 Task: In the  document letter.epub Use the feature 'and check spelling and grammer' Select the body of letter and change paragraph spacing to  'Double' Select the word Greetings and change font size to  27
Action: Mouse moved to (299, 406)
Screenshot: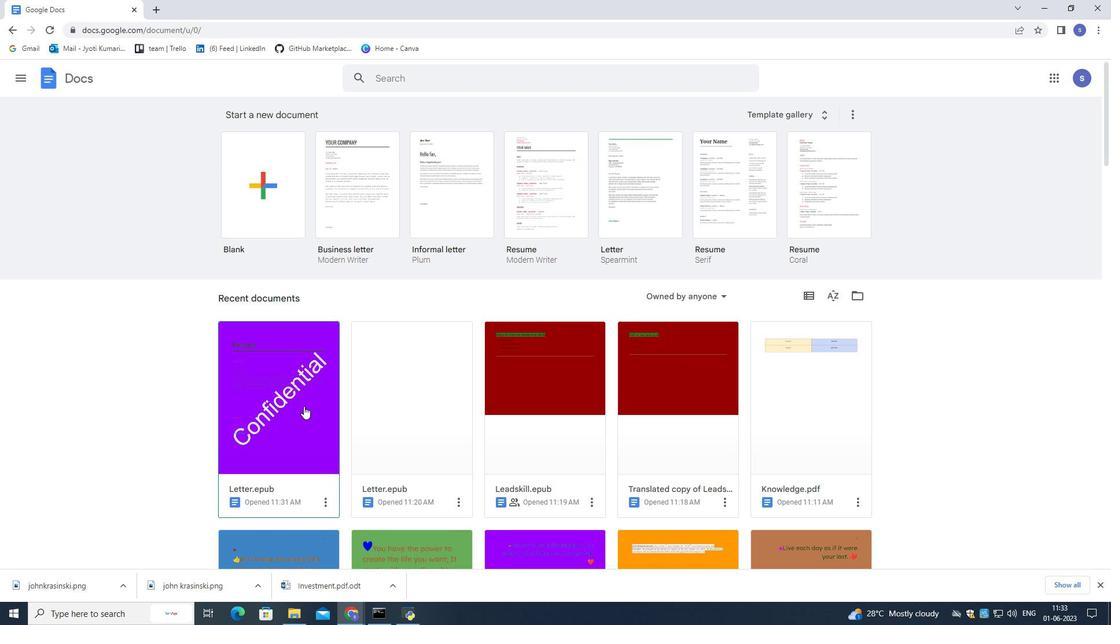 
Action: Mouse pressed left at (299, 406)
Screenshot: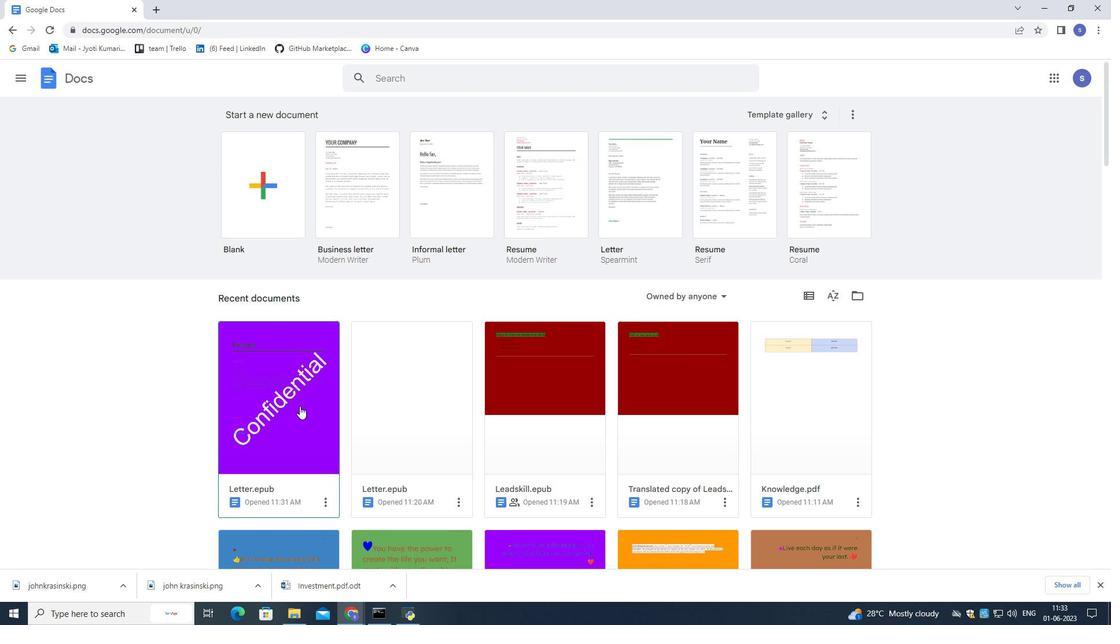 
Action: Mouse pressed left at (299, 406)
Screenshot: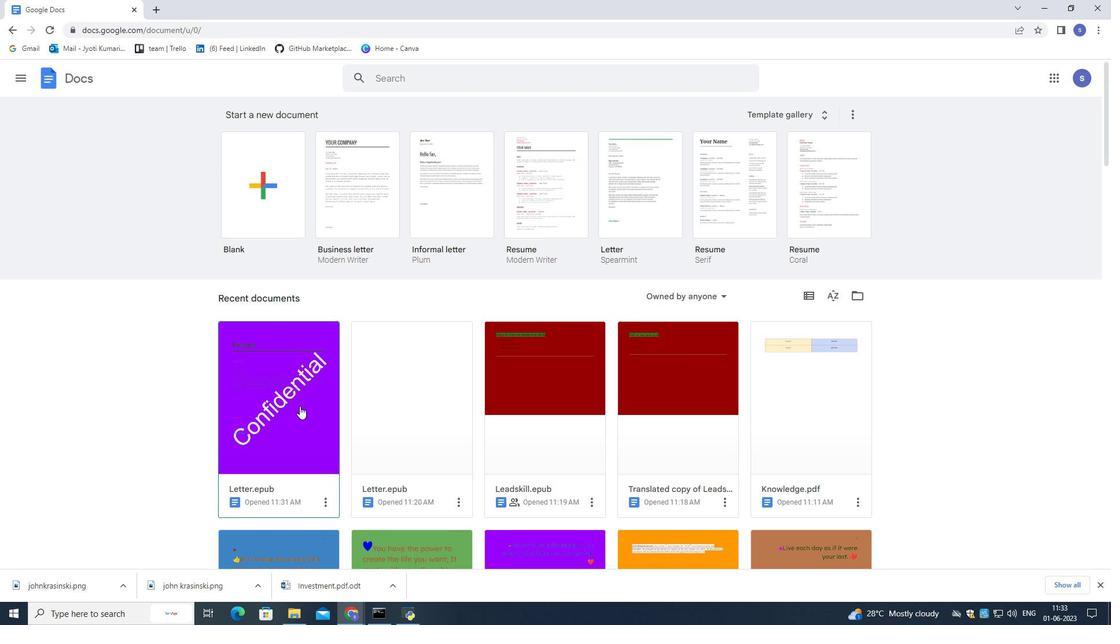 
Action: Mouse pressed left at (299, 406)
Screenshot: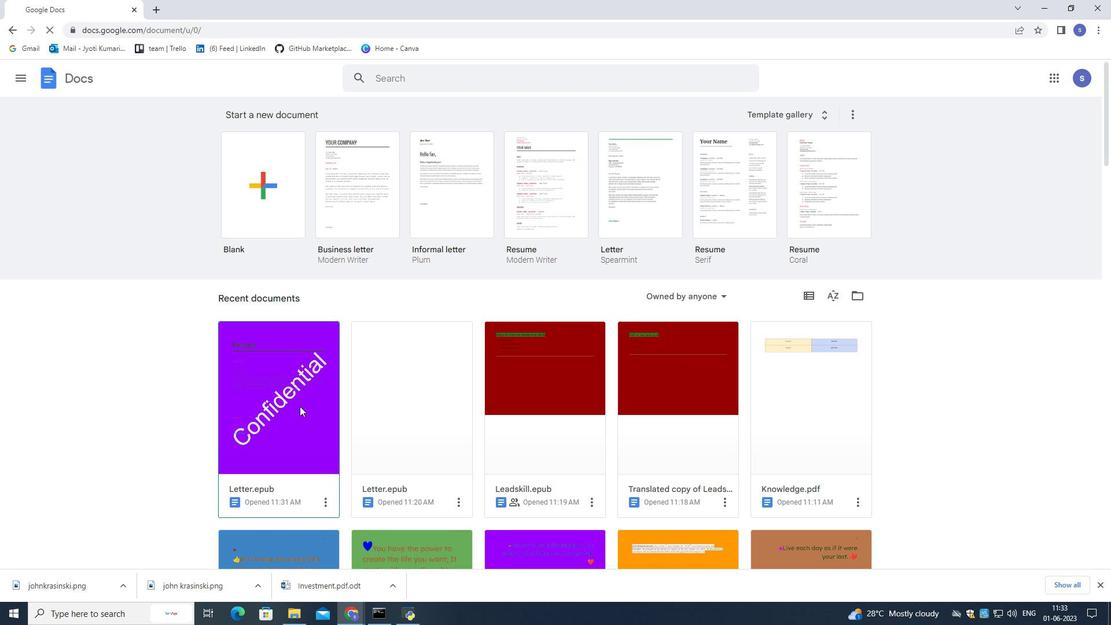 
Action: Mouse moved to (659, 409)
Screenshot: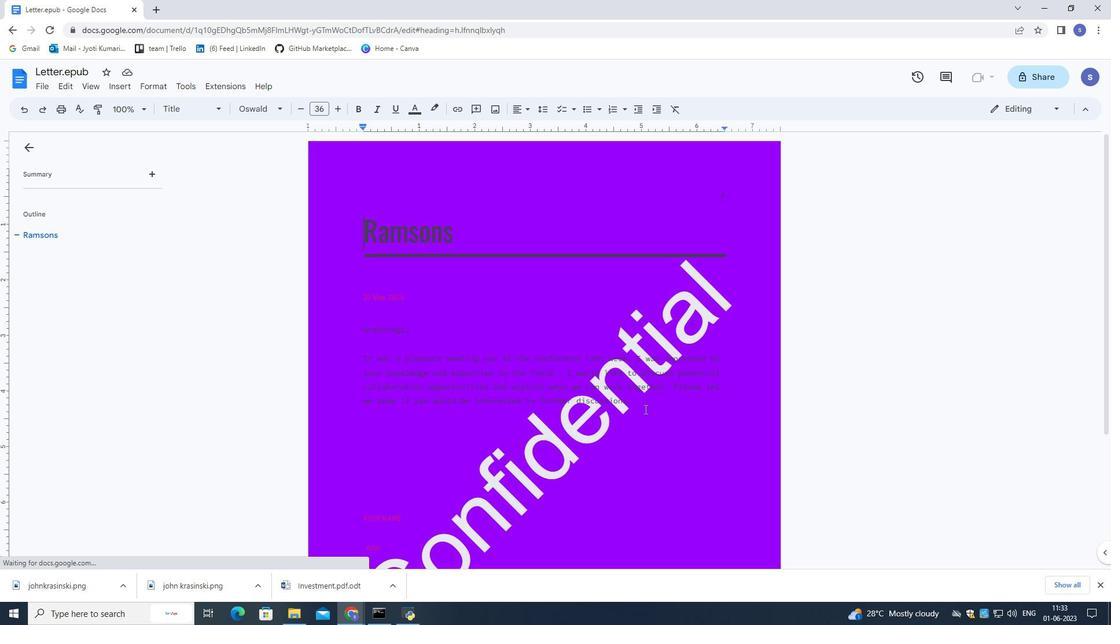 
Action: Mouse pressed left at (659, 409)
Screenshot: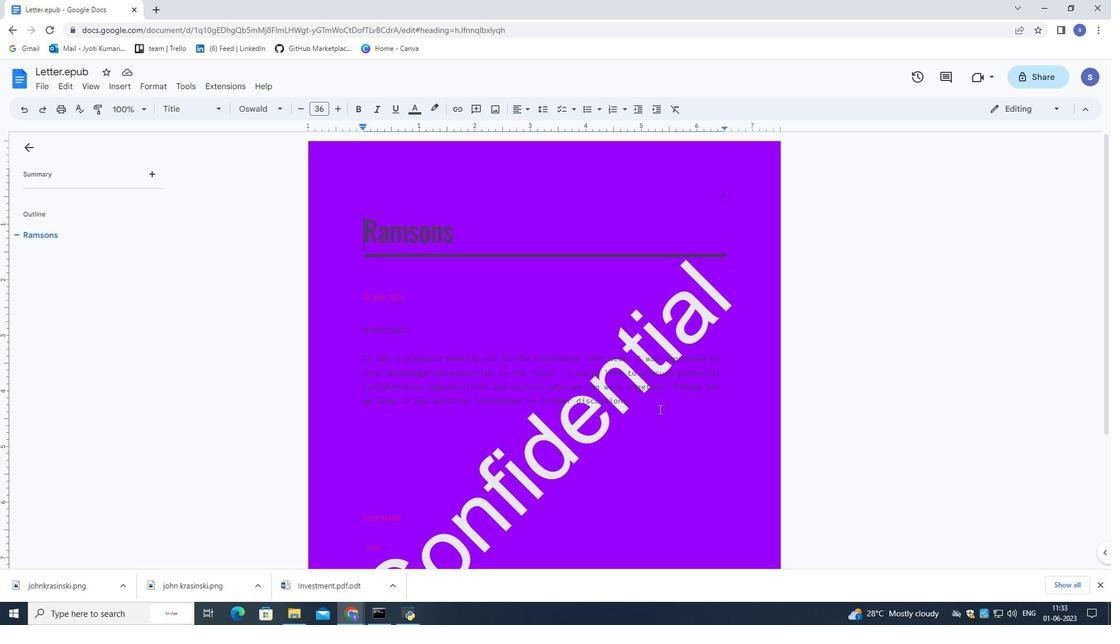 
Action: Mouse moved to (184, 86)
Screenshot: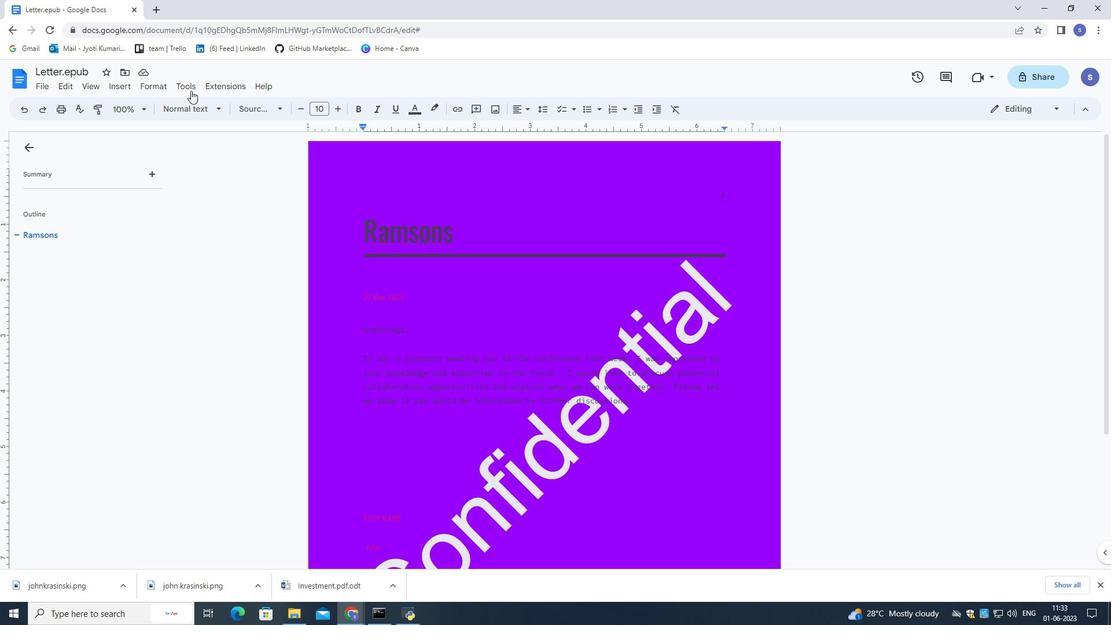 
Action: Mouse pressed left at (184, 86)
Screenshot: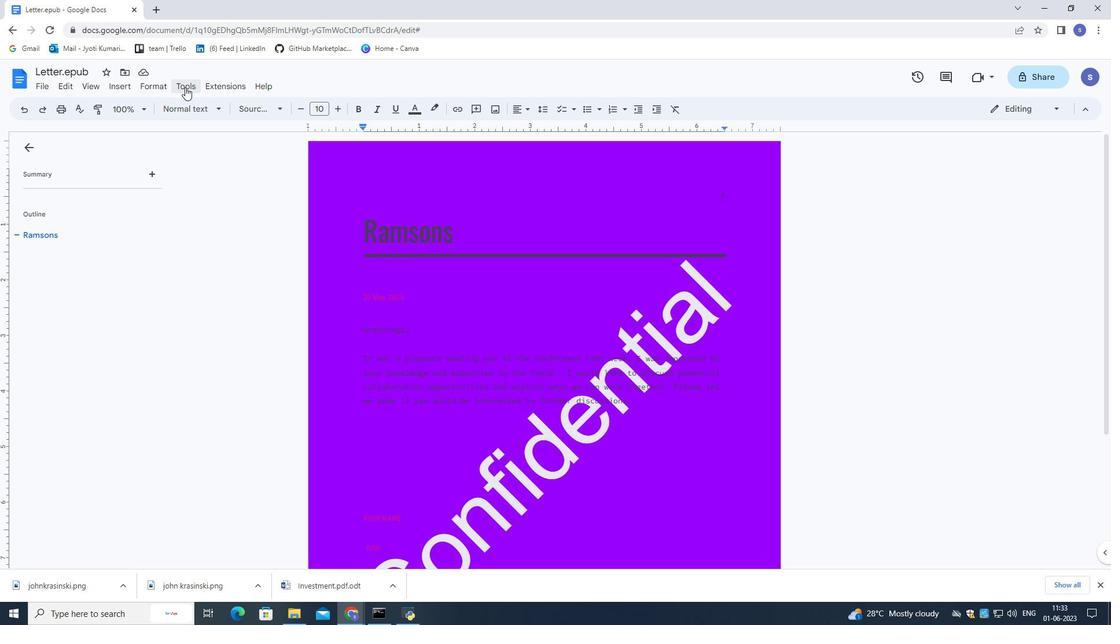 
Action: Mouse moved to (217, 109)
Screenshot: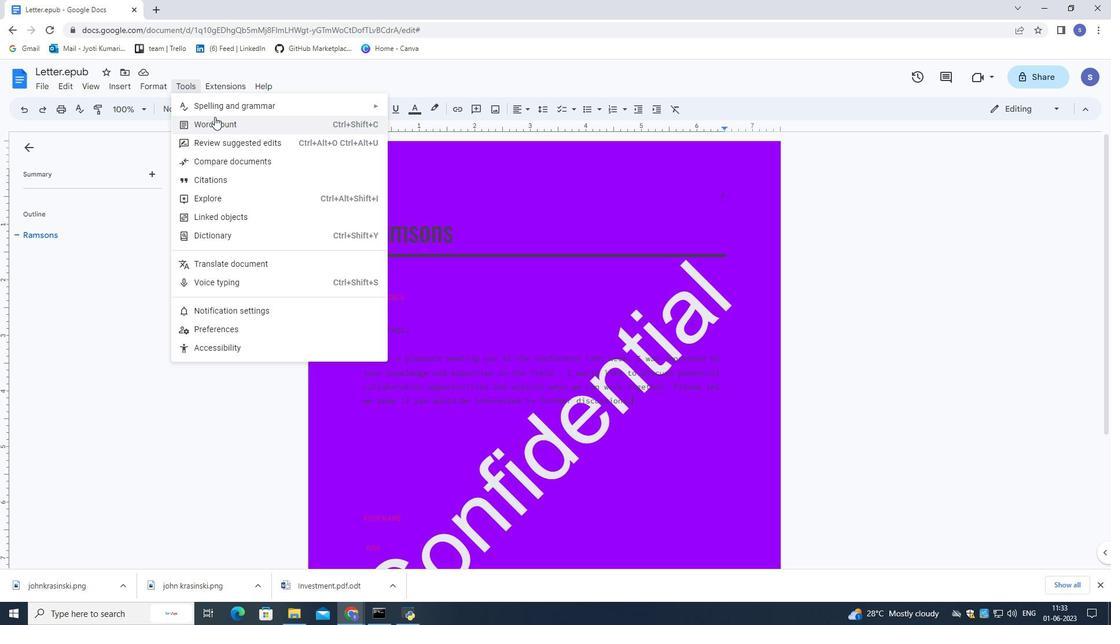 
Action: Mouse pressed left at (217, 109)
Screenshot: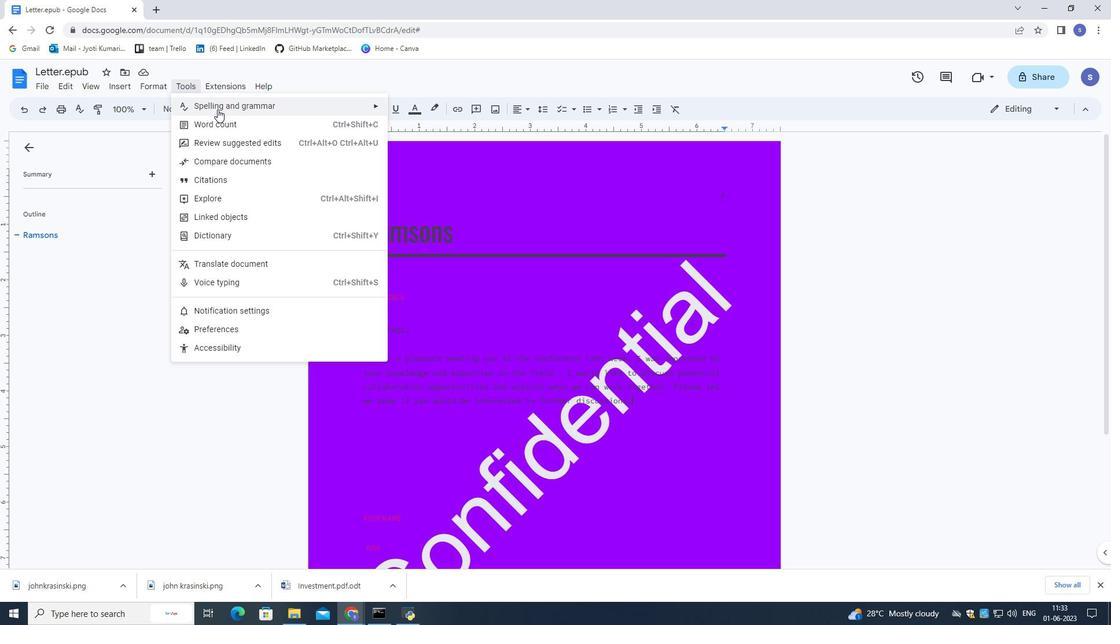 
Action: Mouse moved to (400, 110)
Screenshot: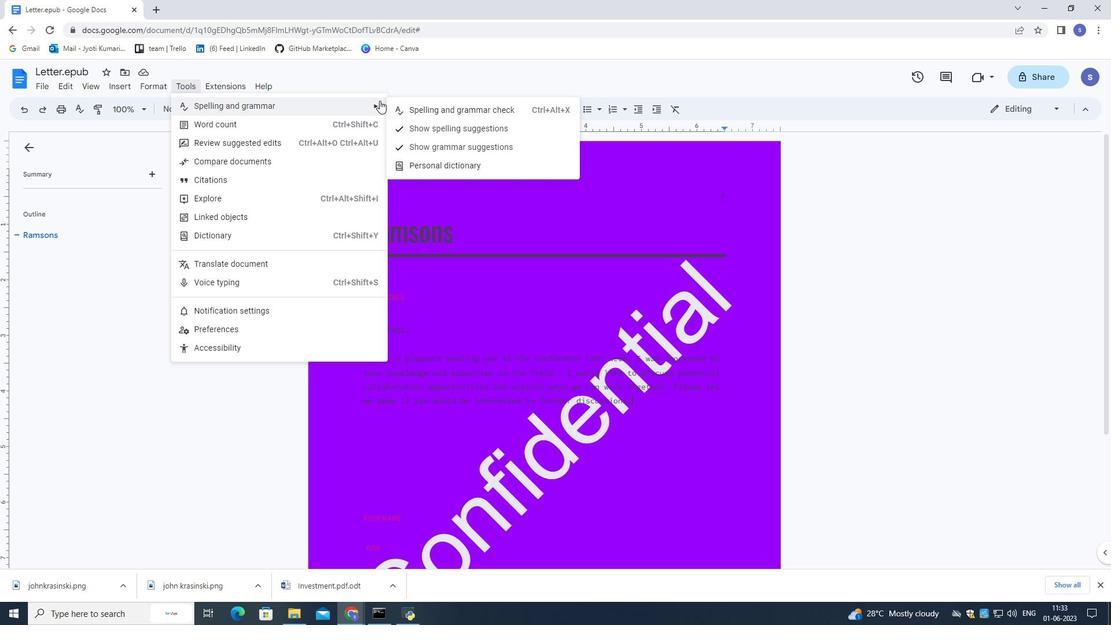 
Action: Mouse pressed left at (400, 110)
Screenshot: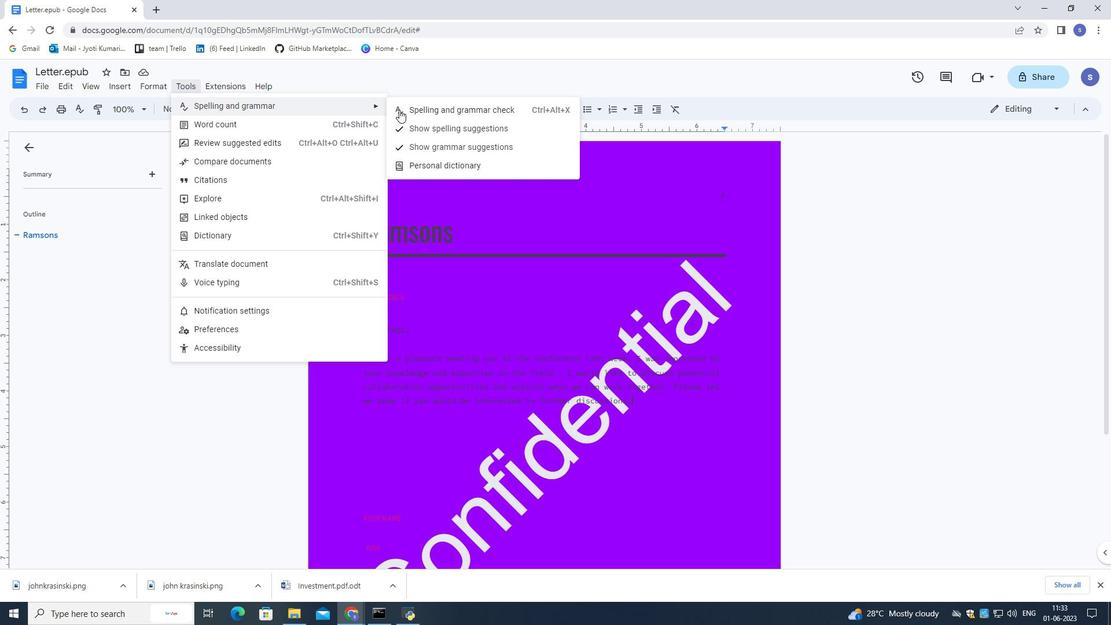 
Action: Mouse moved to (652, 396)
Screenshot: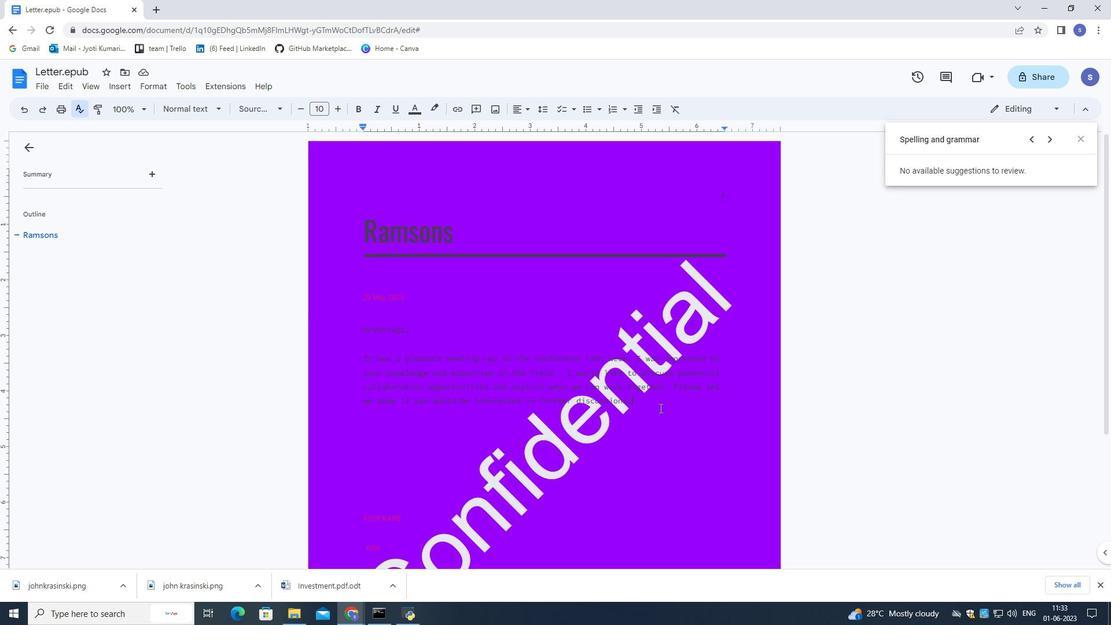 
Action: Mouse pressed left at (652, 396)
Screenshot: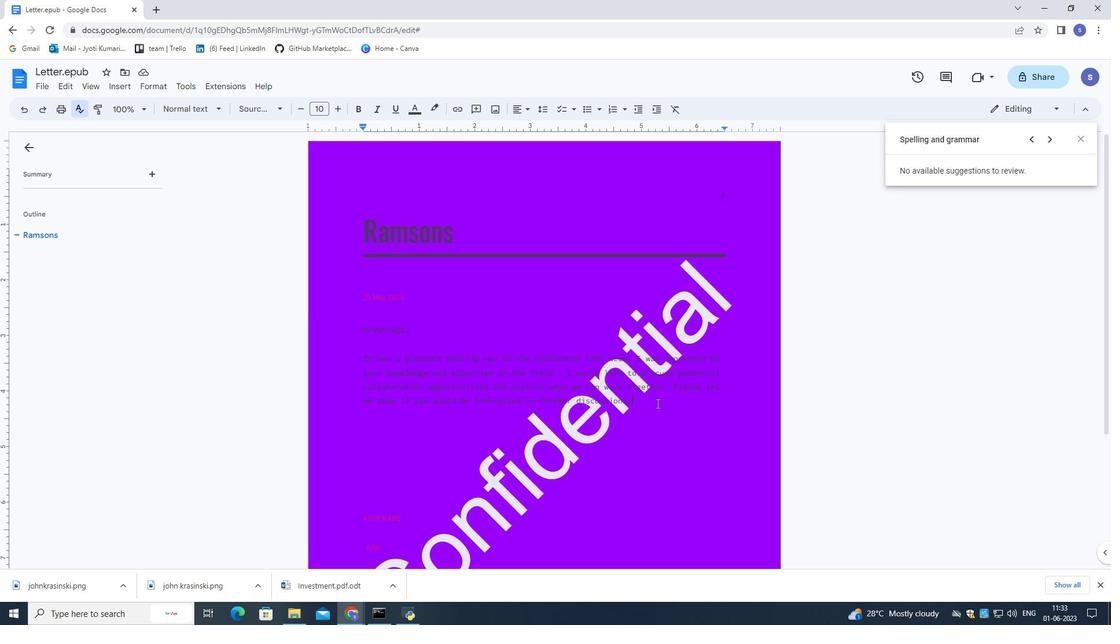 
Action: Mouse moved to (650, 401)
Screenshot: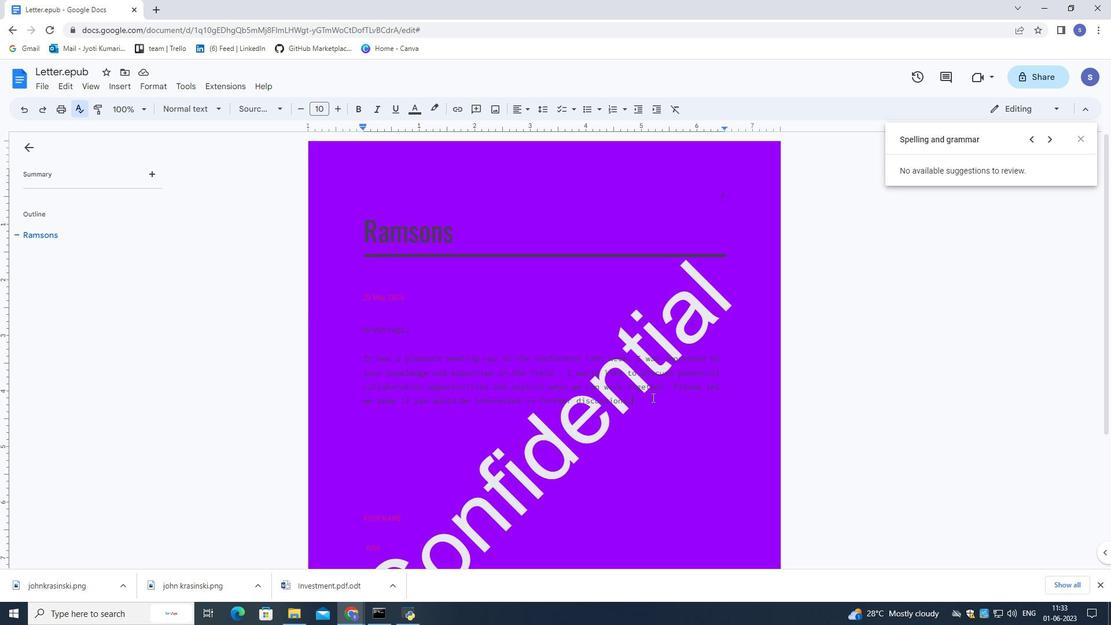 
Action: Mouse pressed left at (650, 401)
Screenshot: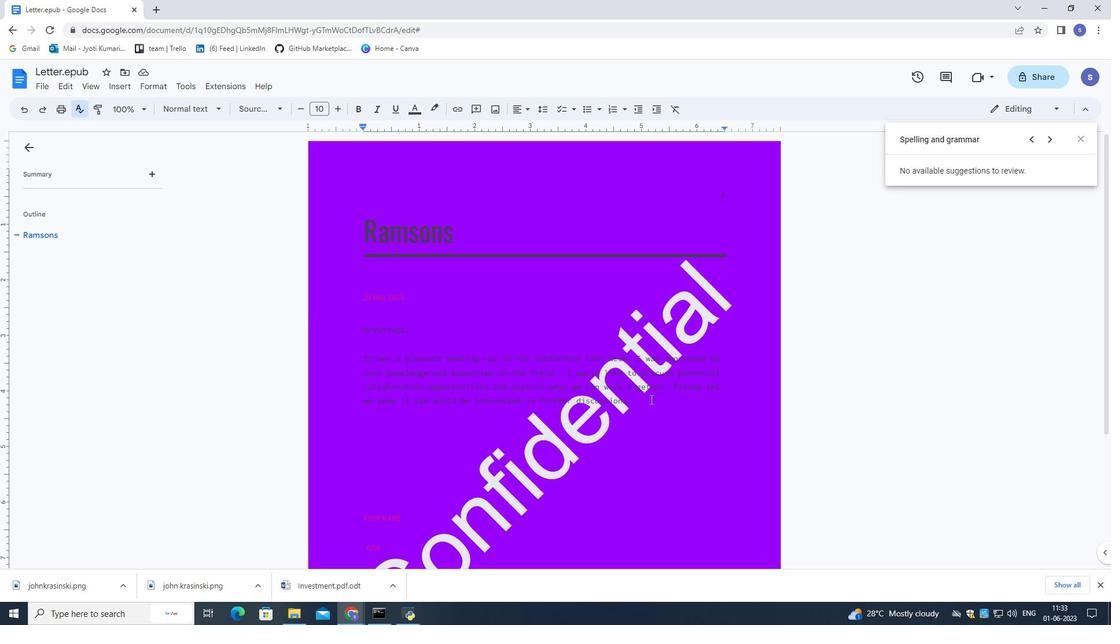 
Action: Mouse moved to (546, 109)
Screenshot: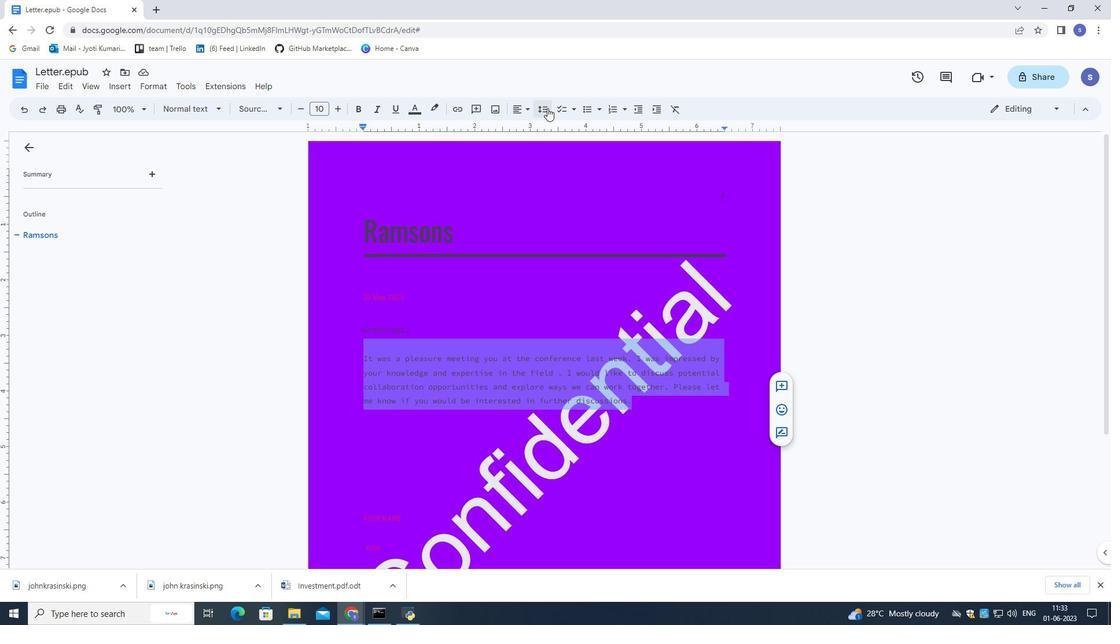 
Action: Mouse pressed left at (546, 109)
Screenshot: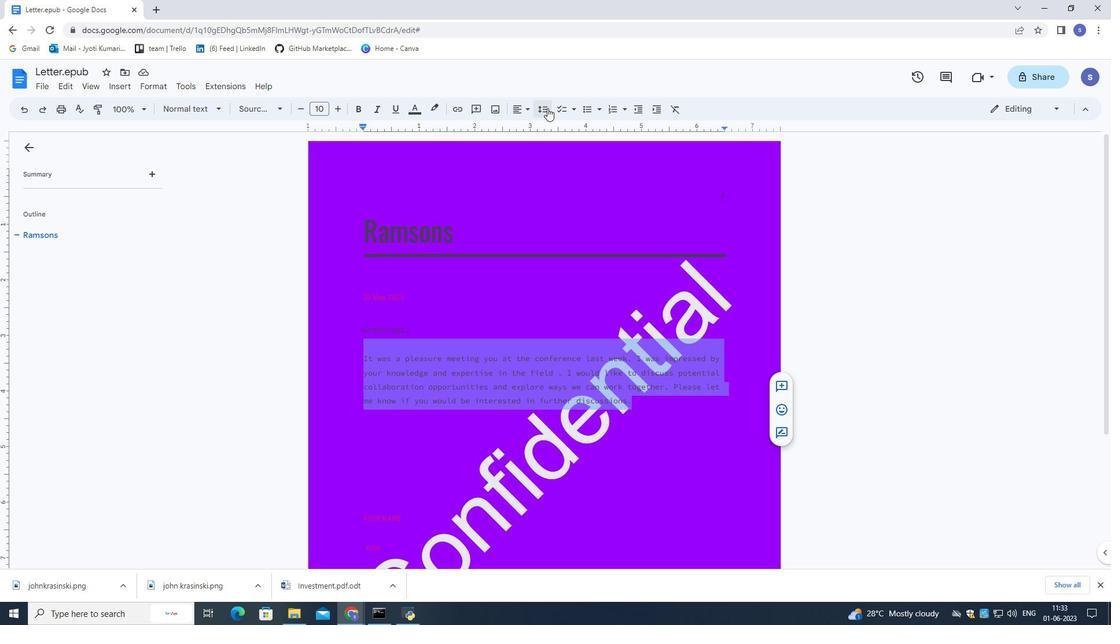 
Action: Mouse moved to (573, 189)
Screenshot: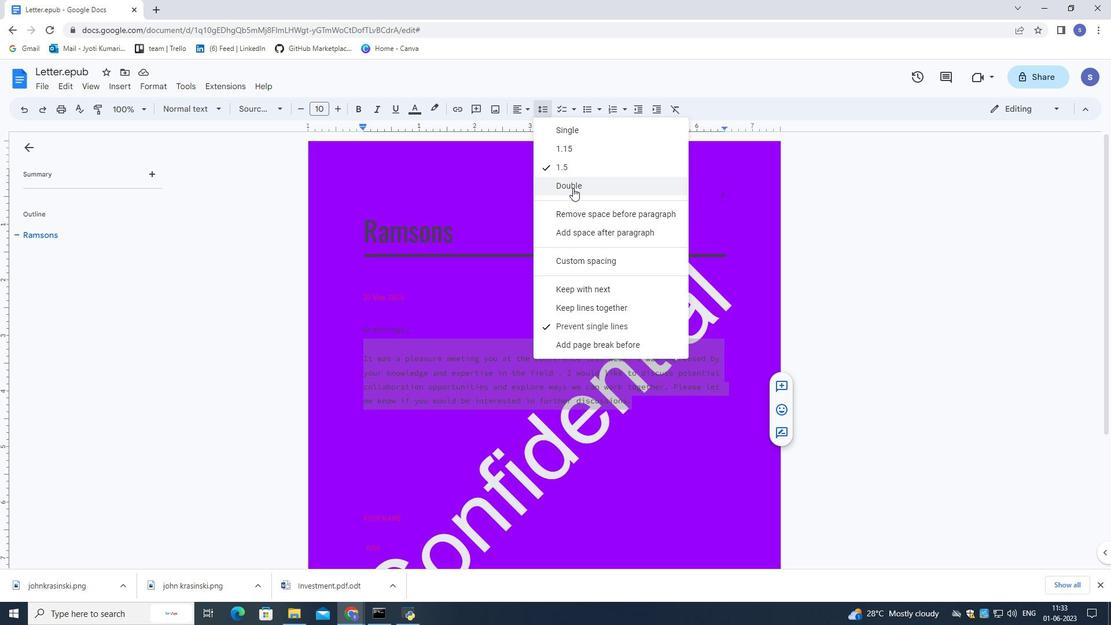 
Action: Mouse pressed left at (573, 189)
Screenshot: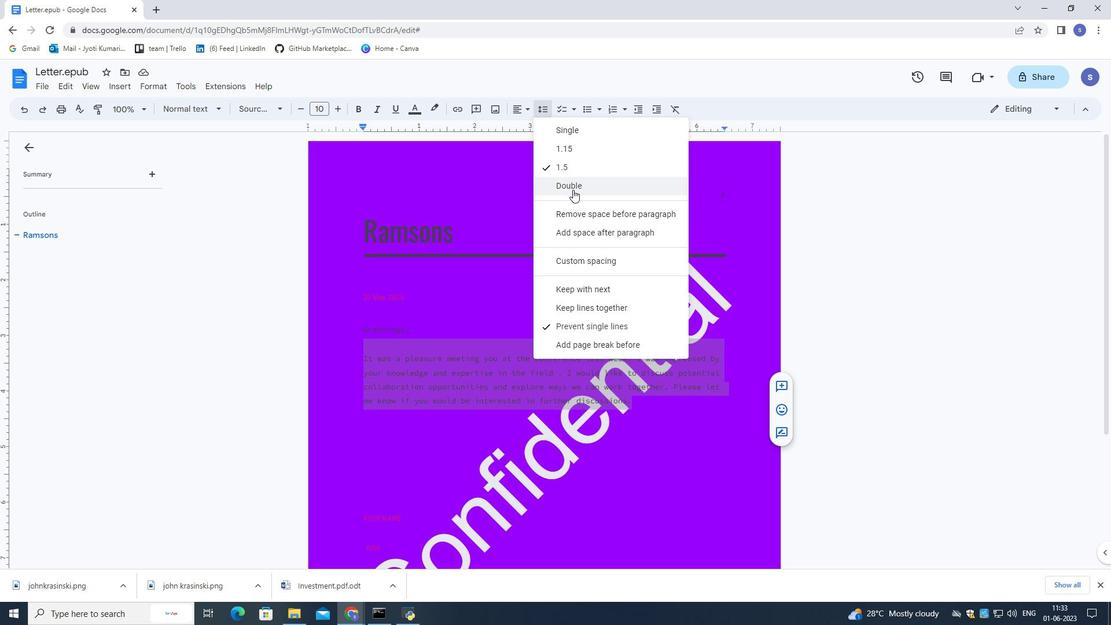 
Action: Mouse moved to (489, 372)
Screenshot: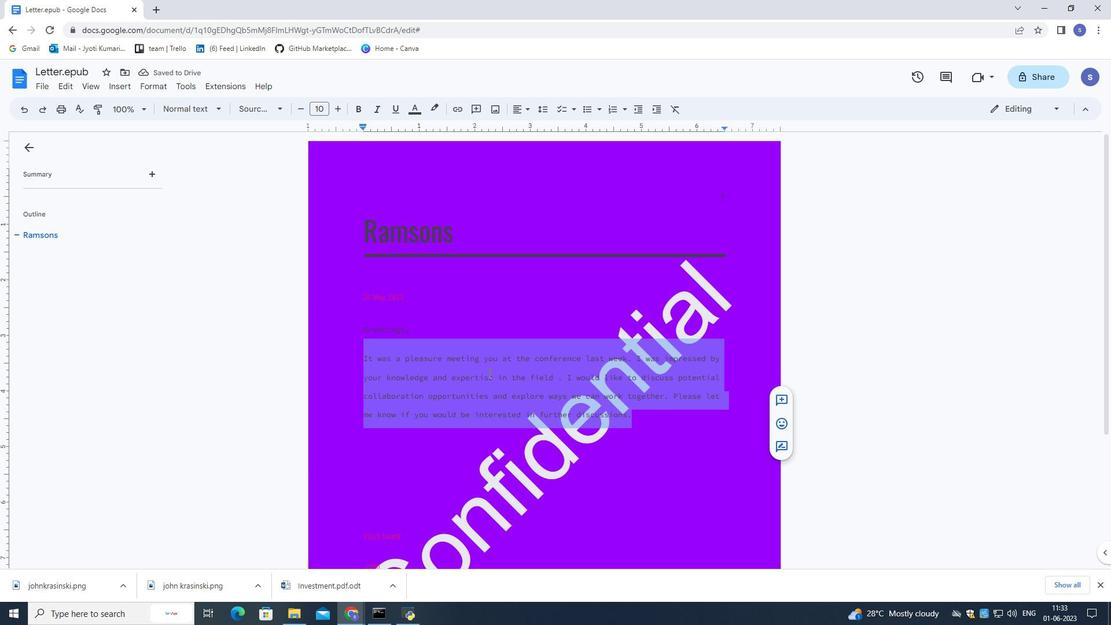 
Action: Mouse pressed left at (489, 372)
Screenshot: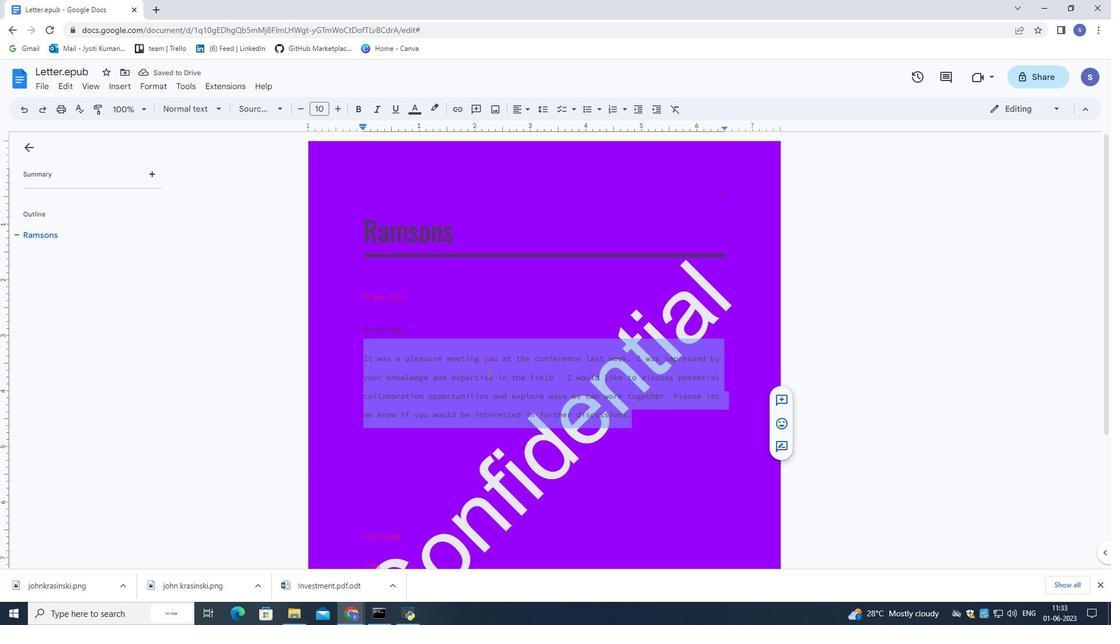 
Action: Mouse moved to (431, 332)
Screenshot: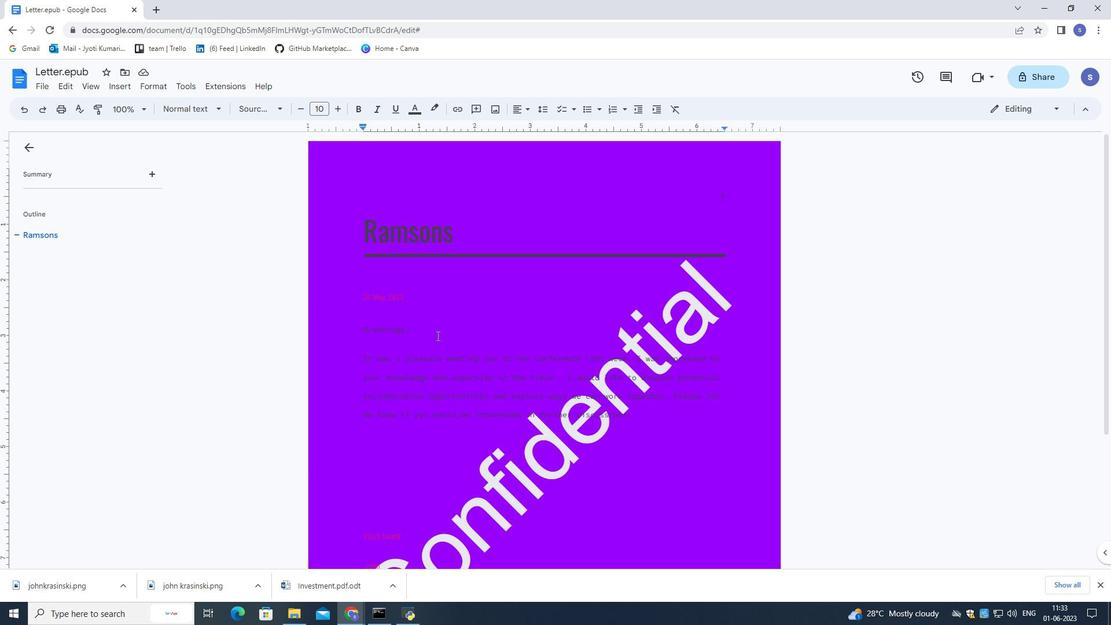 
Action: Mouse pressed left at (431, 332)
Screenshot: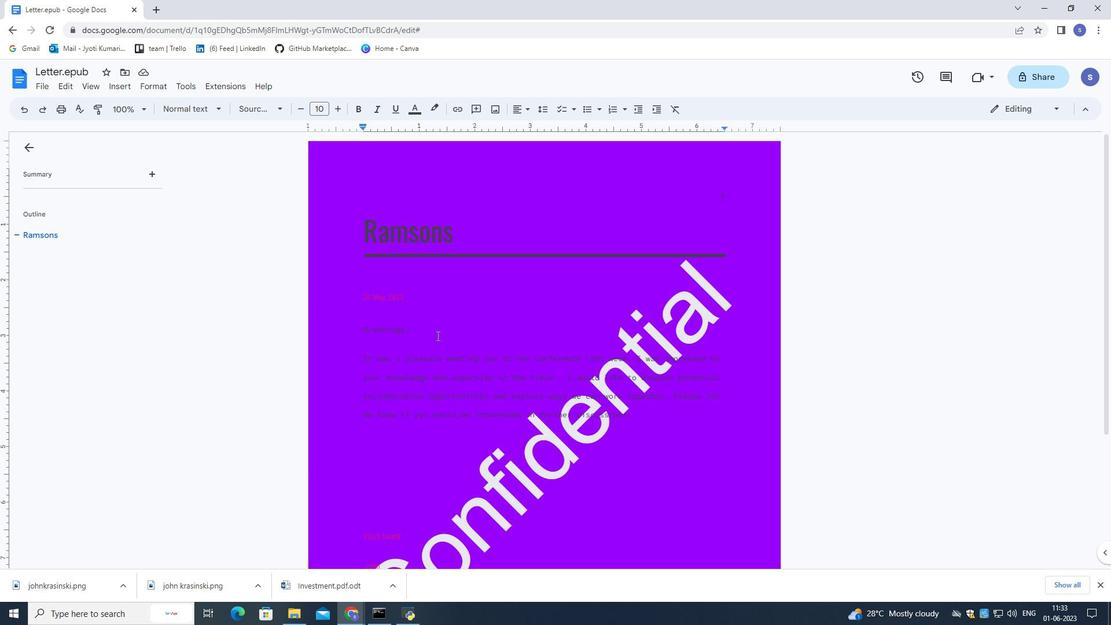 
Action: Mouse moved to (338, 108)
Screenshot: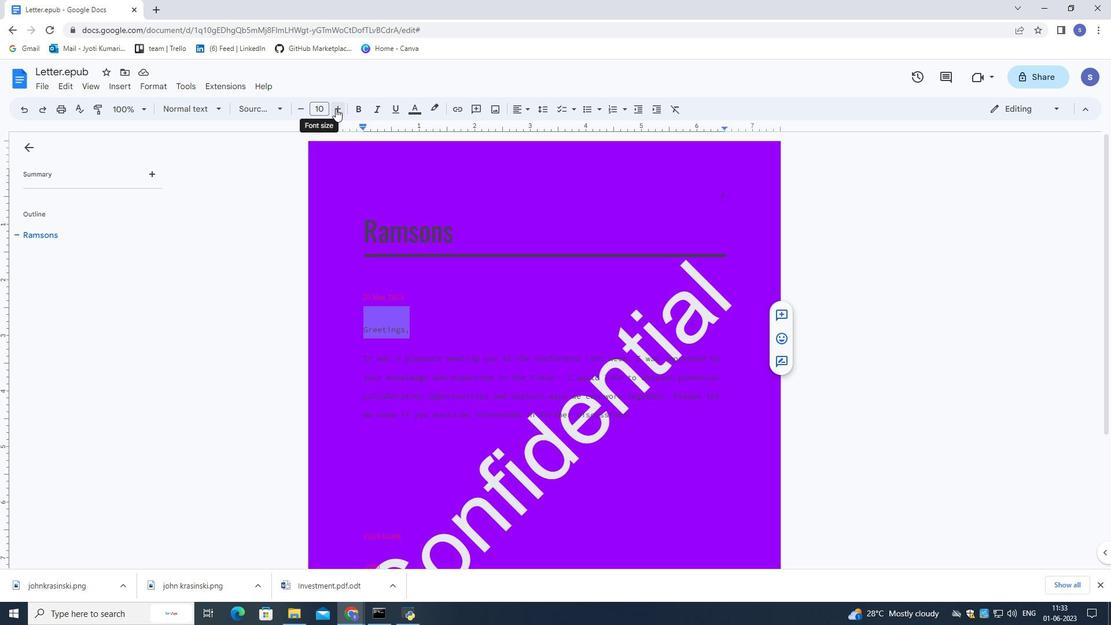 
Action: Mouse pressed left at (338, 108)
Screenshot: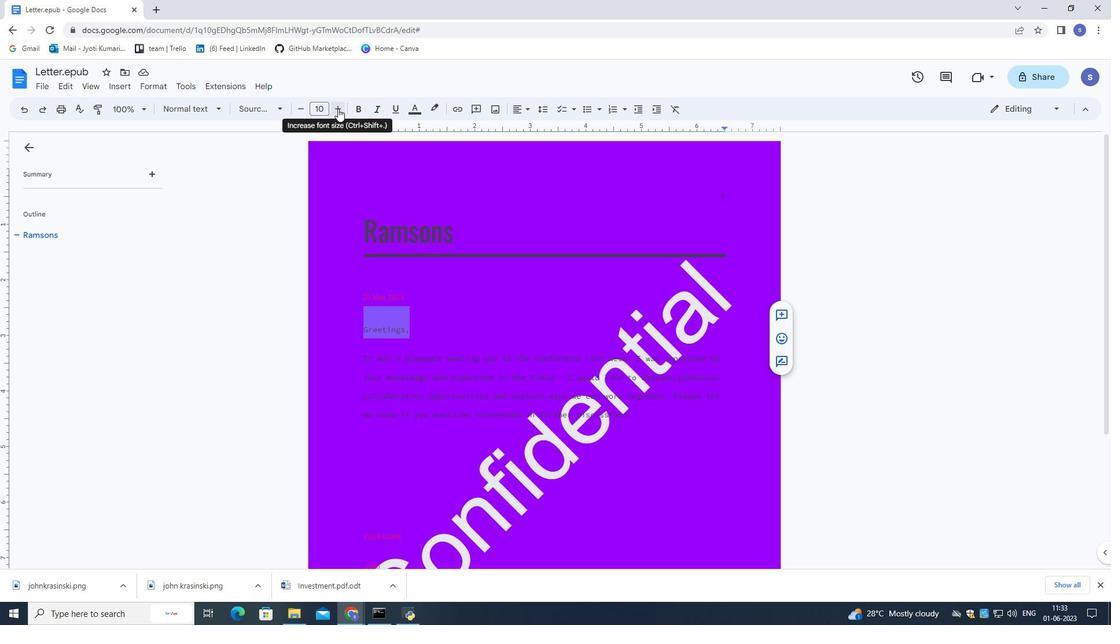 
Action: Mouse pressed left at (338, 108)
Screenshot: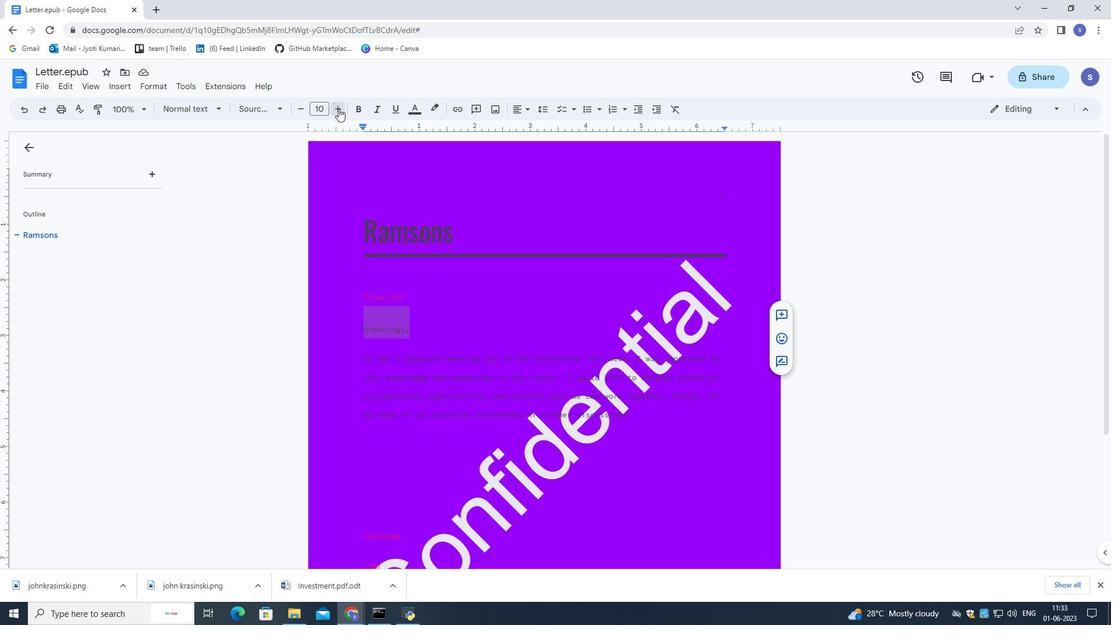 
Action: Mouse pressed left at (338, 108)
Screenshot: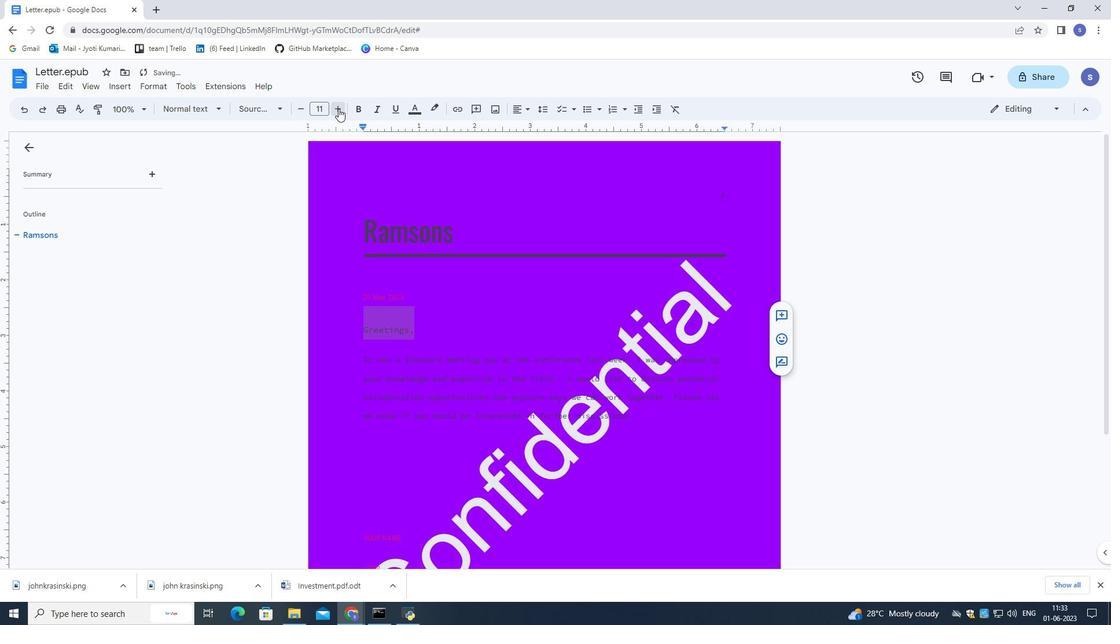 
Action: Mouse pressed left at (338, 108)
Screenshot: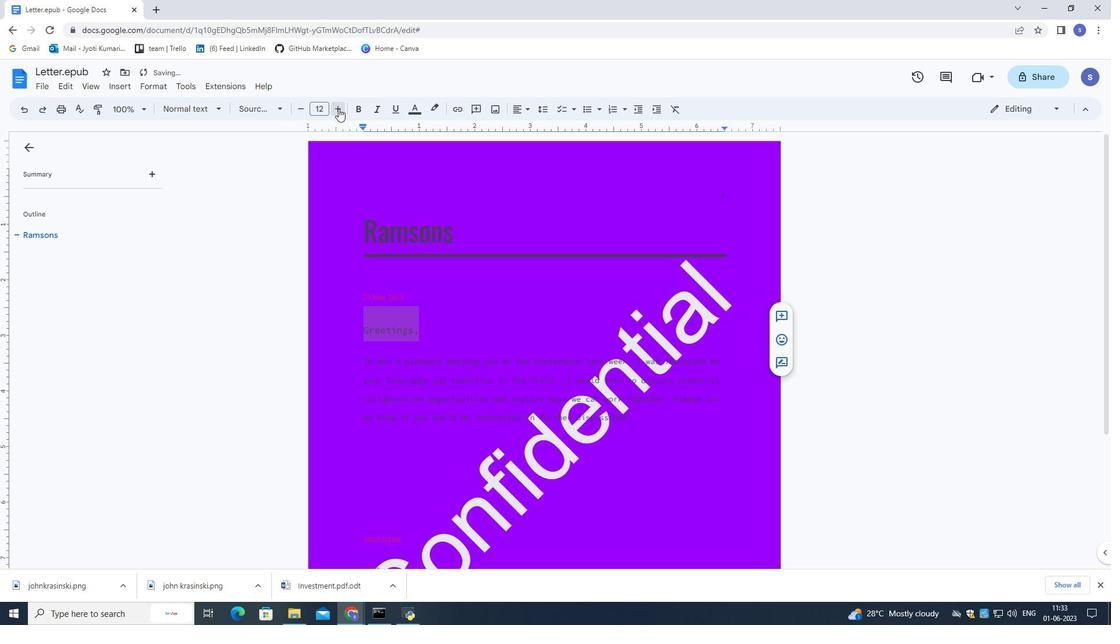 
Action: Mouse pressed left at (338, 108)
Screenshot: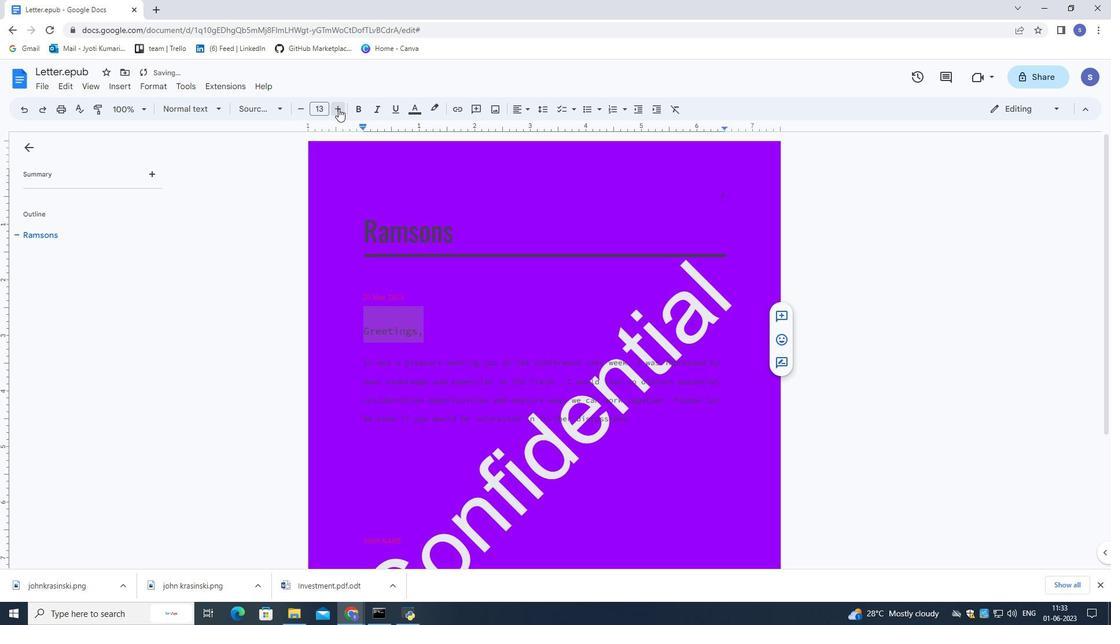 
Action: Mouse pressed left at (338, 108)
Screenshot: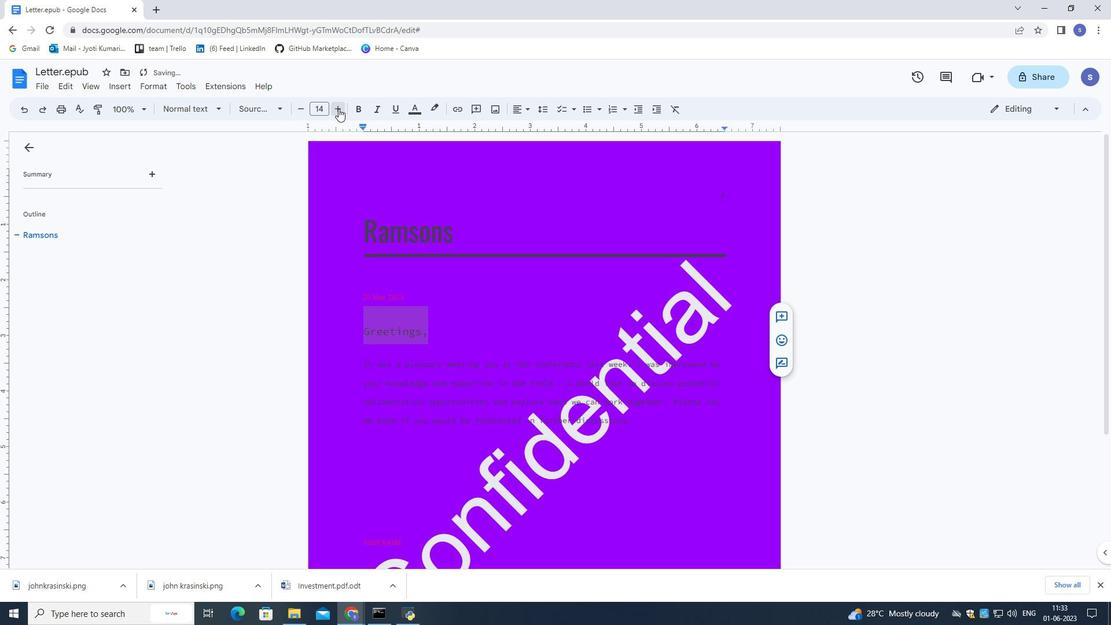 
Action: Mouse pressed left at (338, 108)
Screenshot: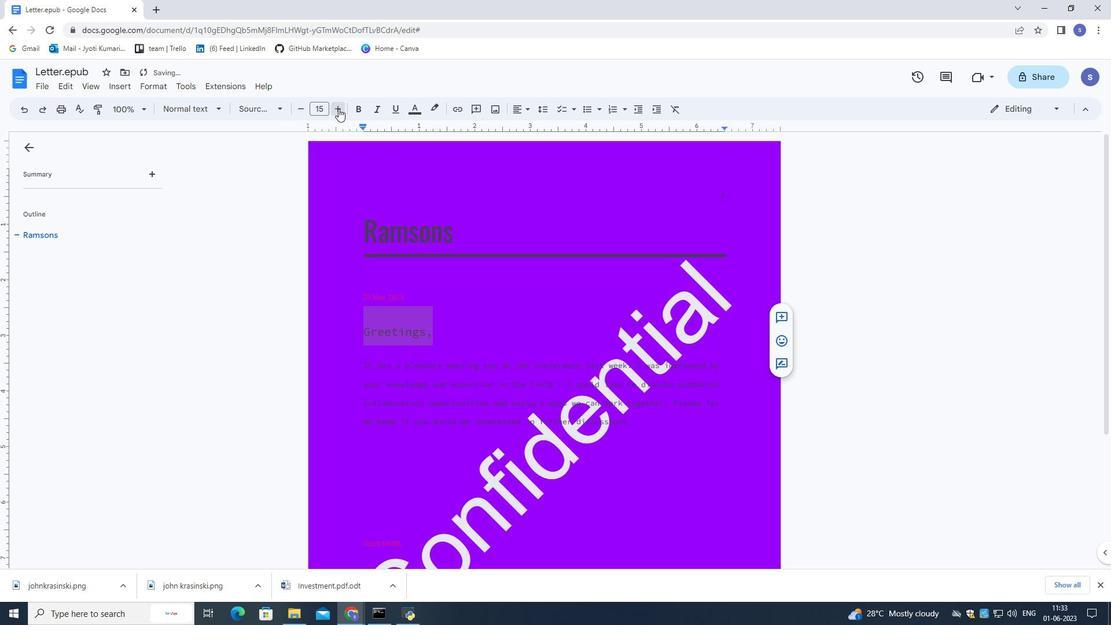 
Action: Mouse pressed left at (338, 108)
Screenshot: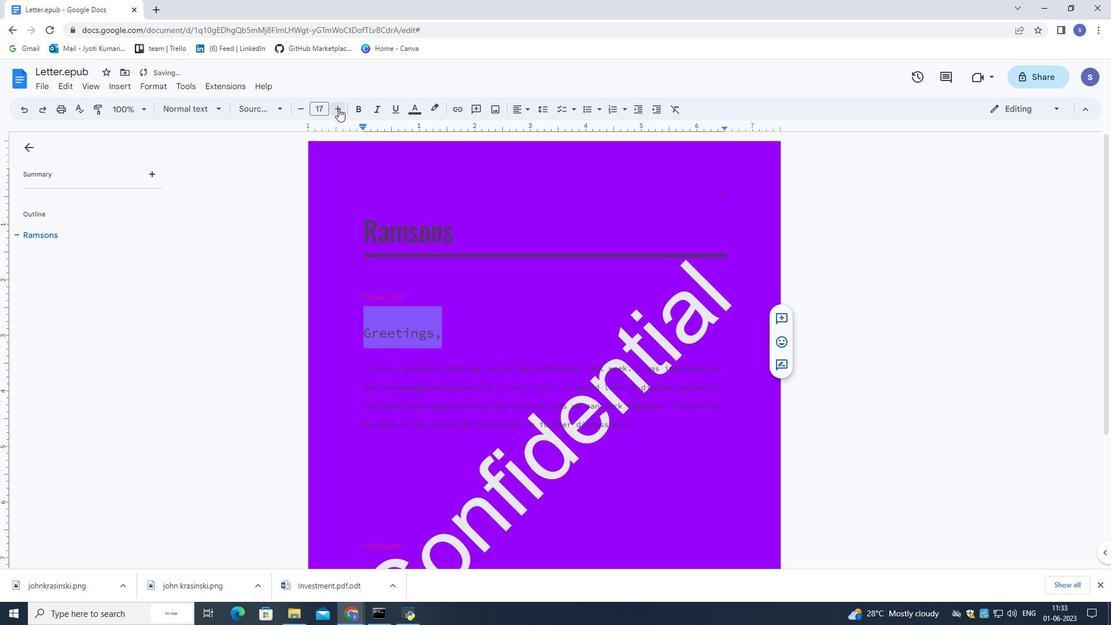 
Action: Mouse pressed left at (338, 108)
Screenshot: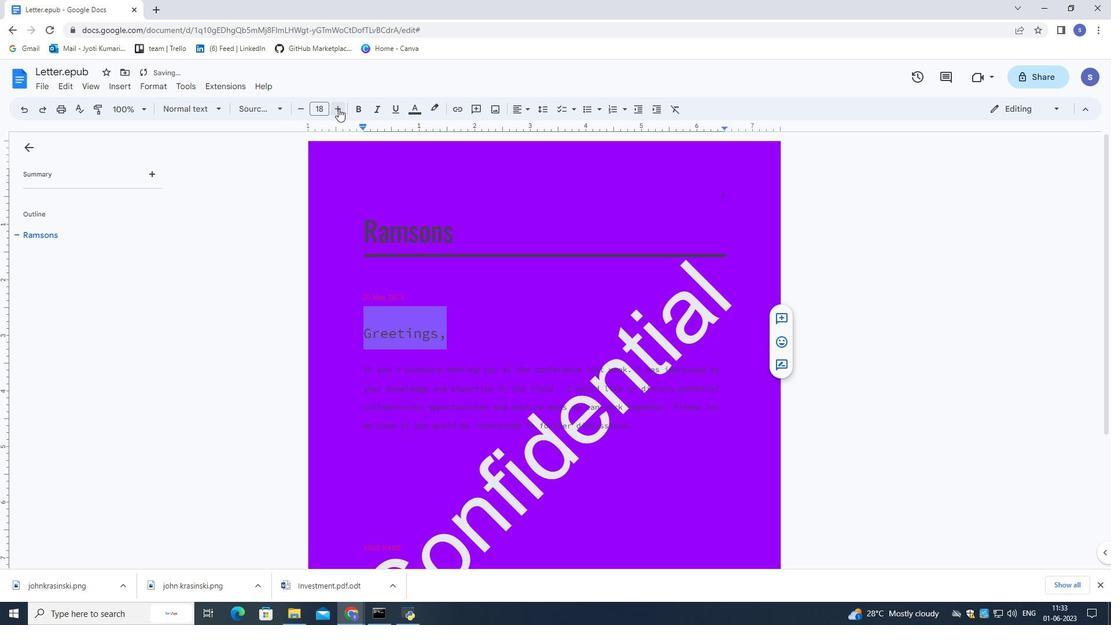 
Action: Mouse pressed left at (338, 108)
Screenshot: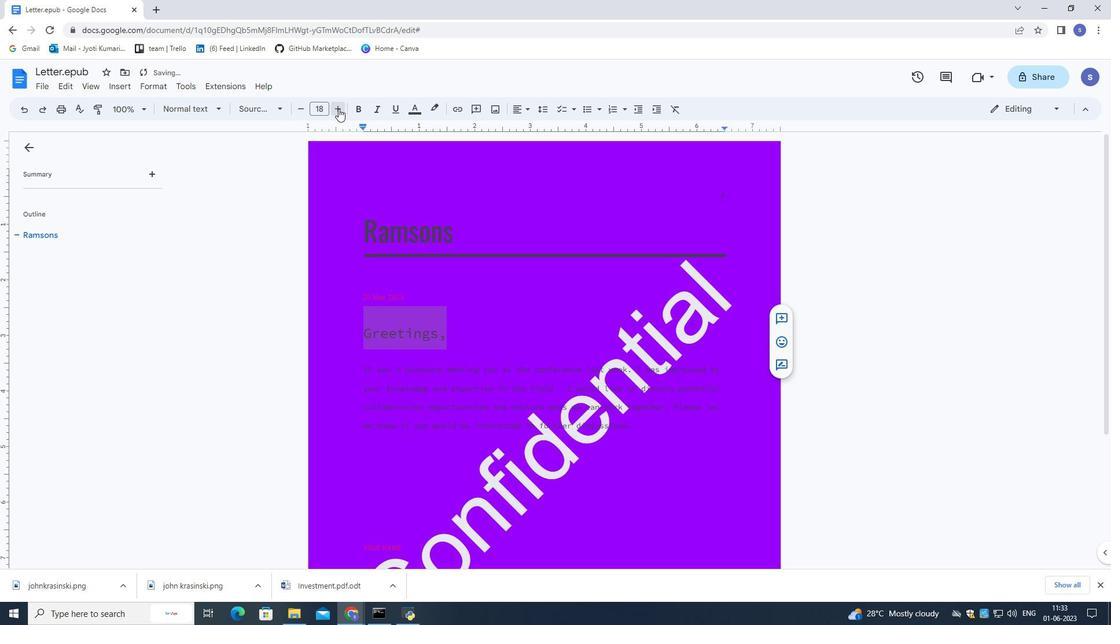 
Action: Mouse pressed left at (338, 108)
Screenshot: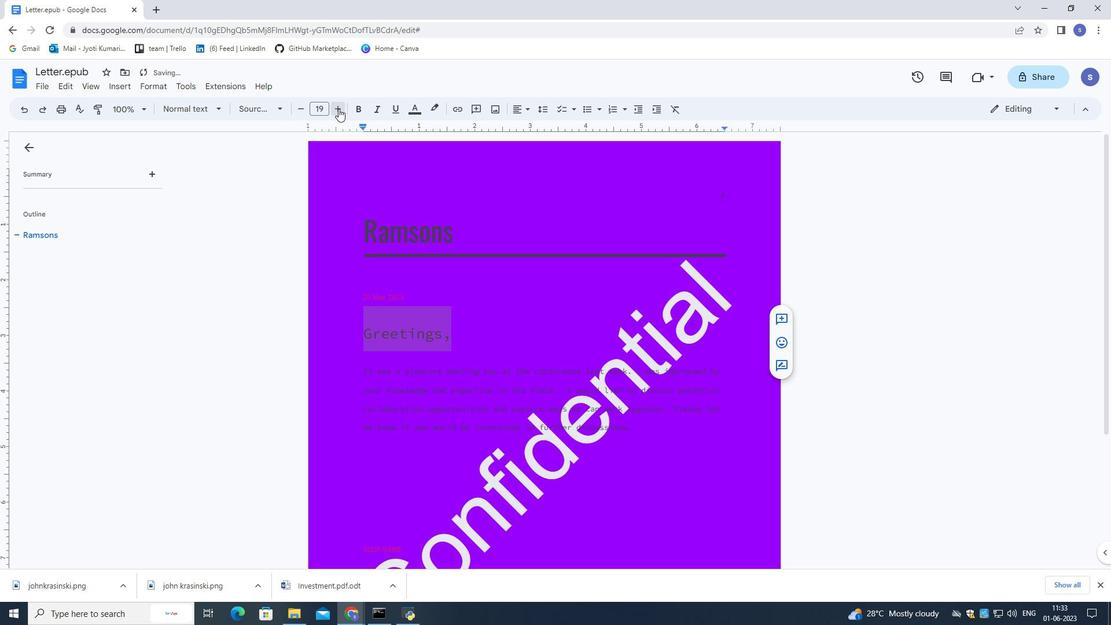 
Action: Mouse pressed left at (338, 108)
Screenshot: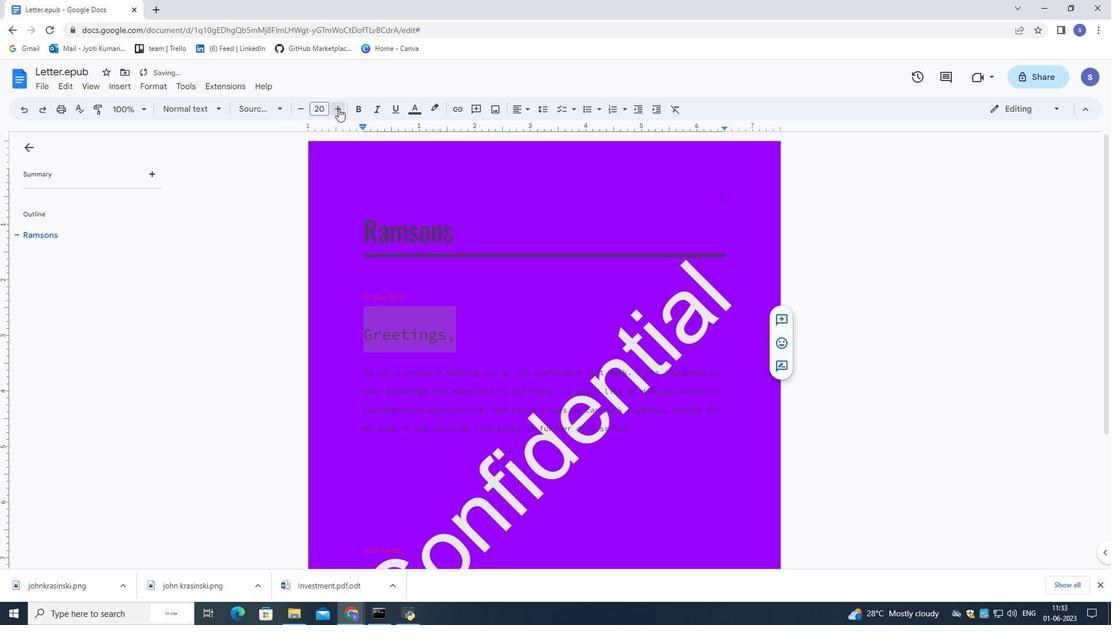 
Action: Mouse pressed left at (338, 108)
Screenshot: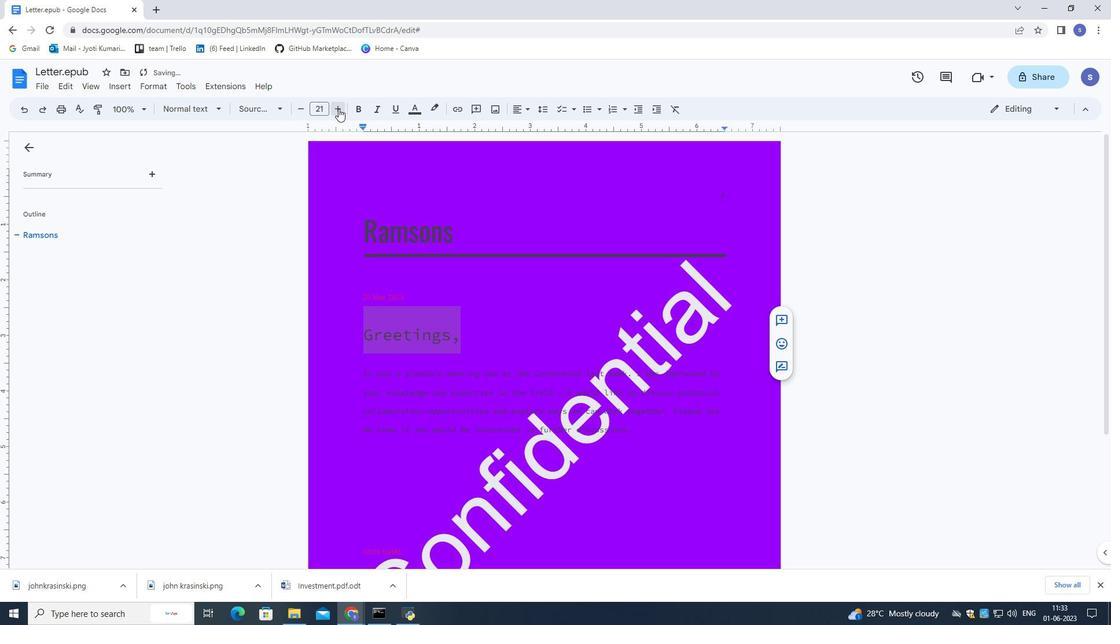 
Action: Mouse pressed left at (338, 108)
Screenshot: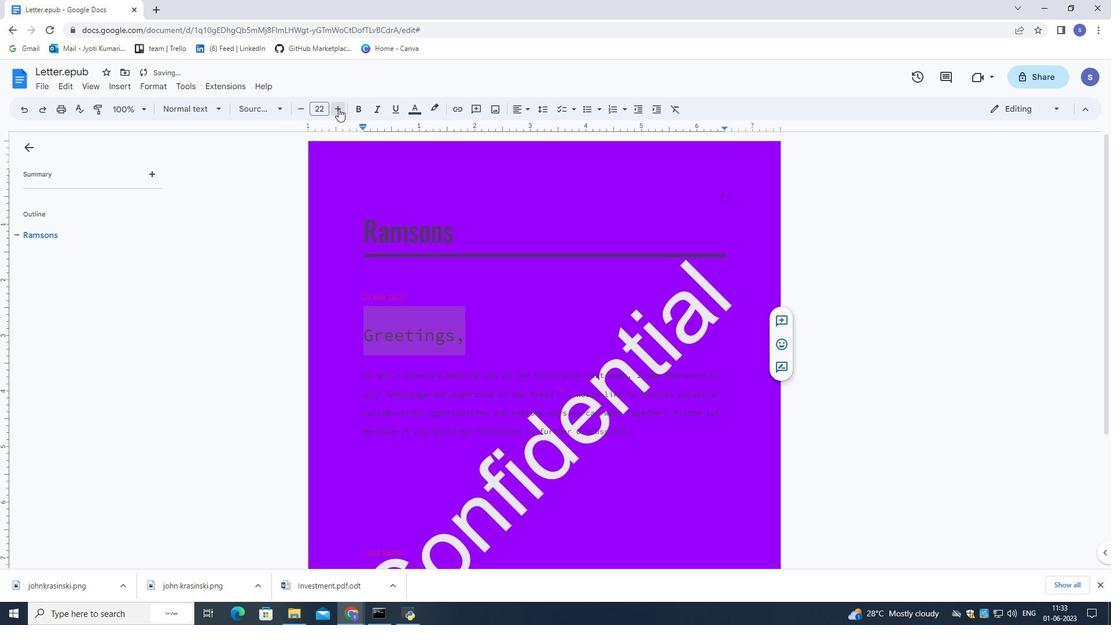 
Action: Mouse pressed left at (338, 108)
Screenshot: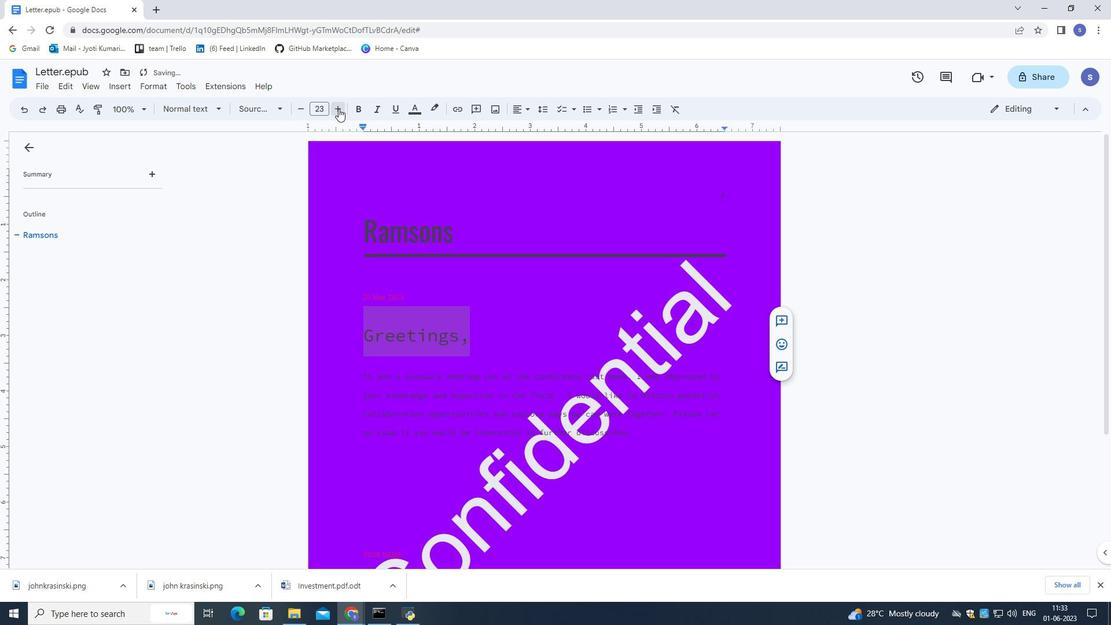 
Action: Mouse pressed left at (338, 108)
Screenshot: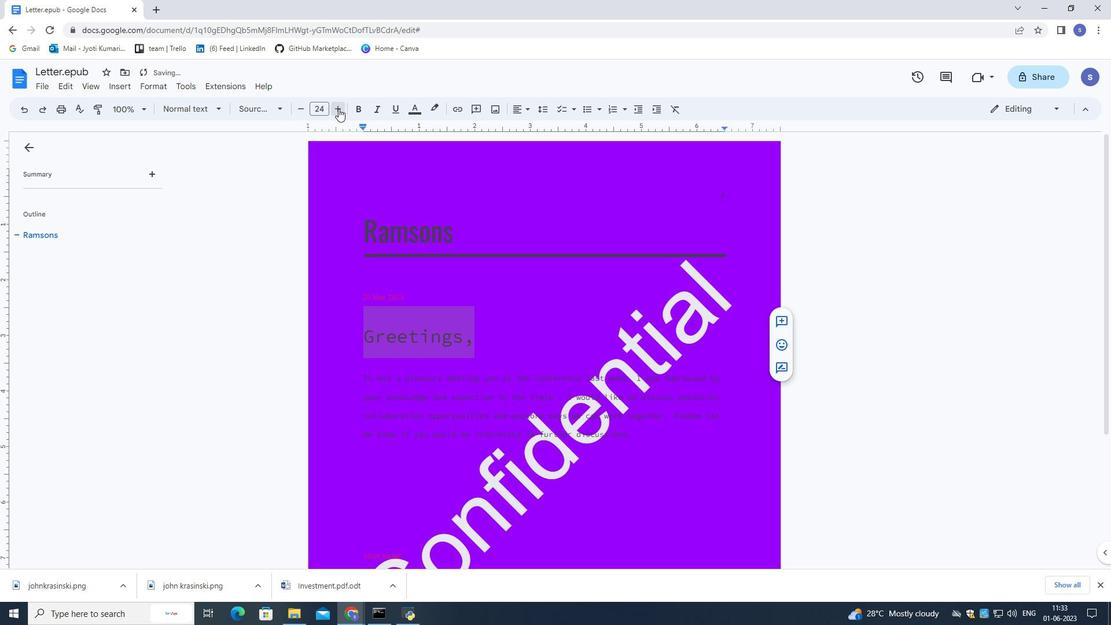 
Action: Mouse pressed left at (338, 108)
Screenshot: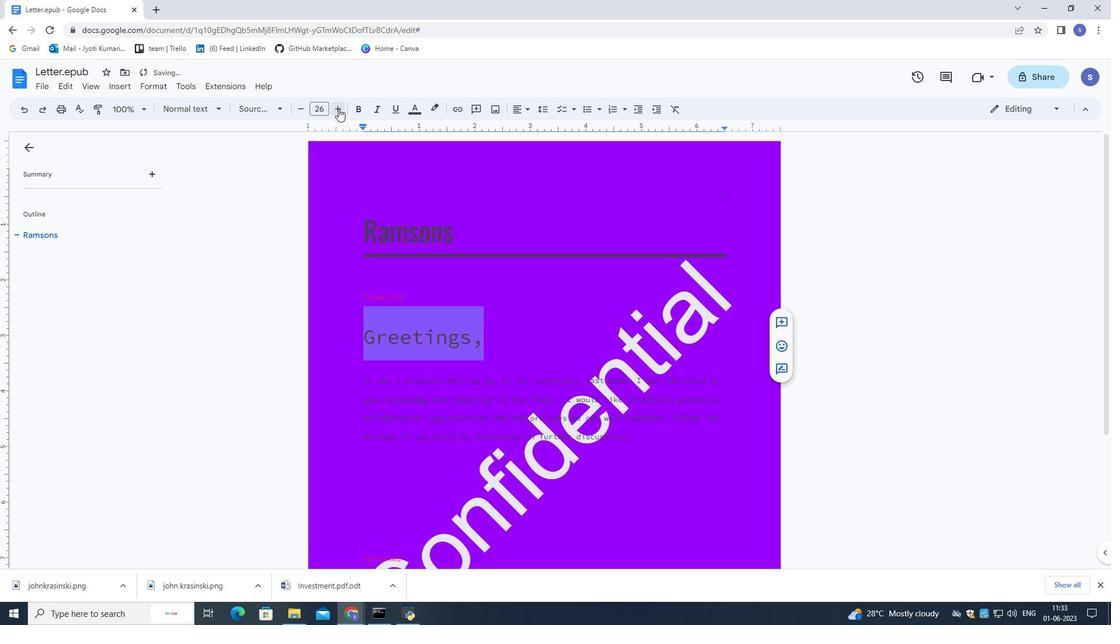 
Action: Mouse moved to (515, 207)
Screenshot: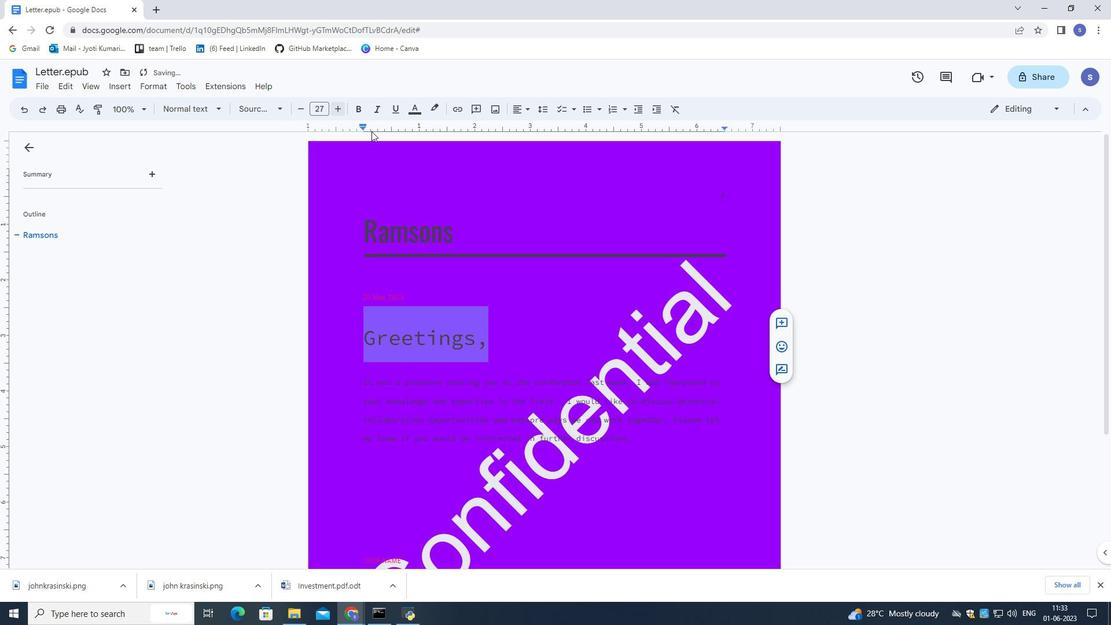 
Action: Mouse pressed left at (515, 207)
Screenshot: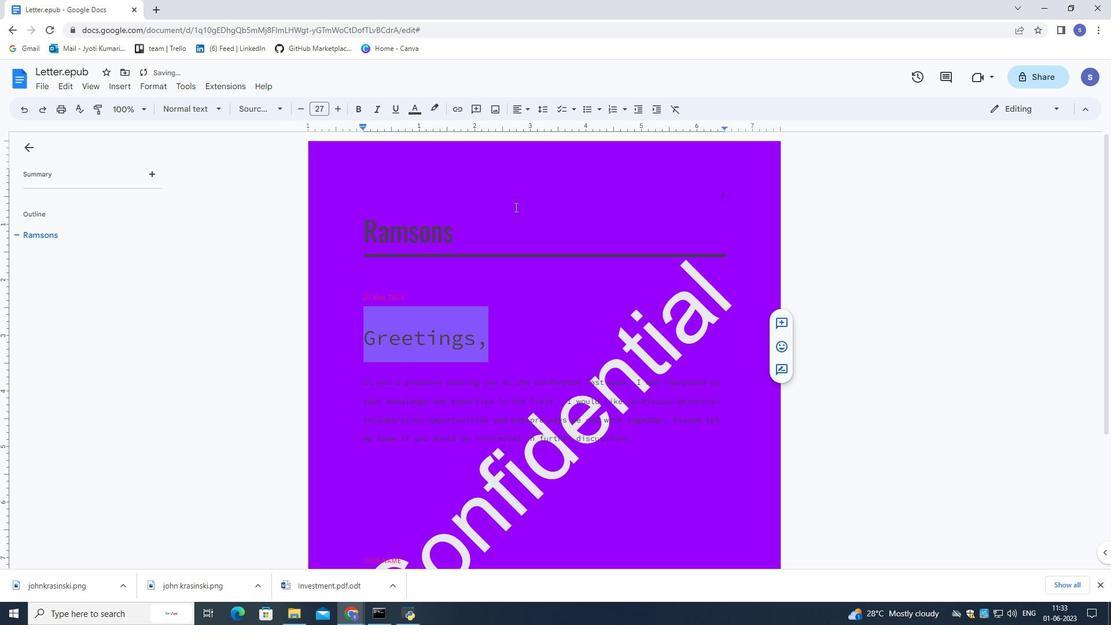 
Action: Mouse moved to (513, 293)
Screenshot: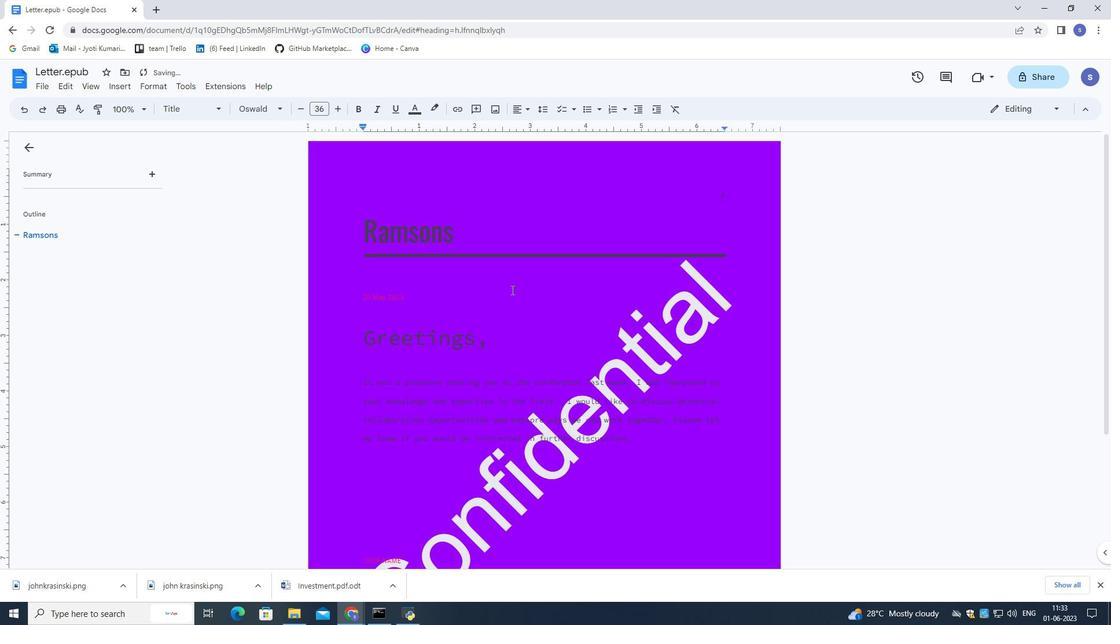 
Action: Mouse scrolled (513, 292) with delta (0, 0)
Screenshot: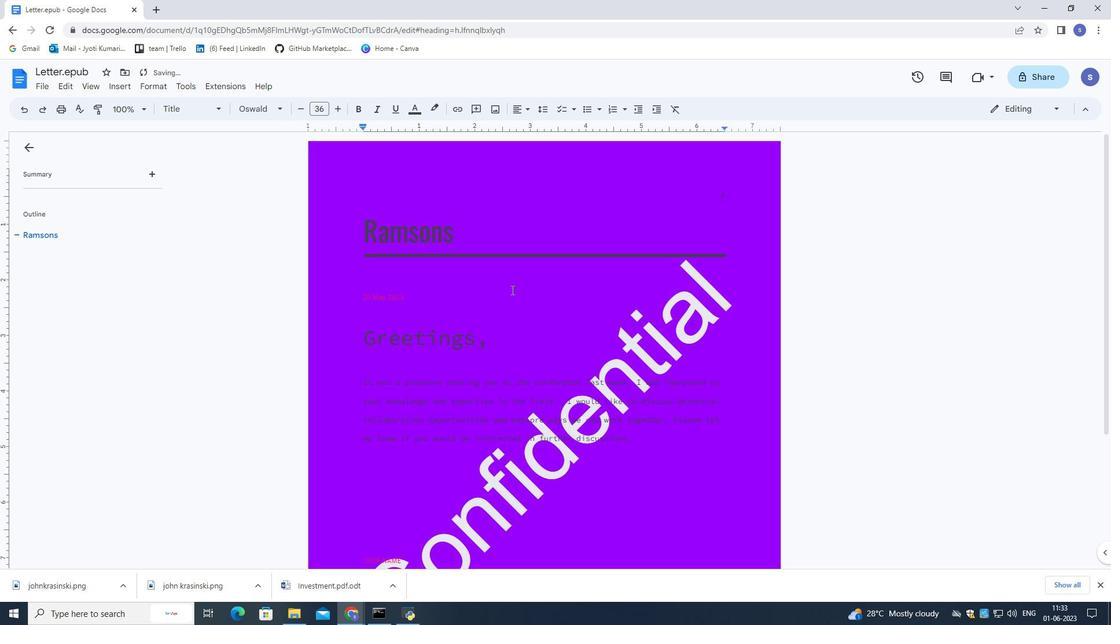 
Action: Mouse scrolled (513, 292) with delta (0, 0)
Screenshot: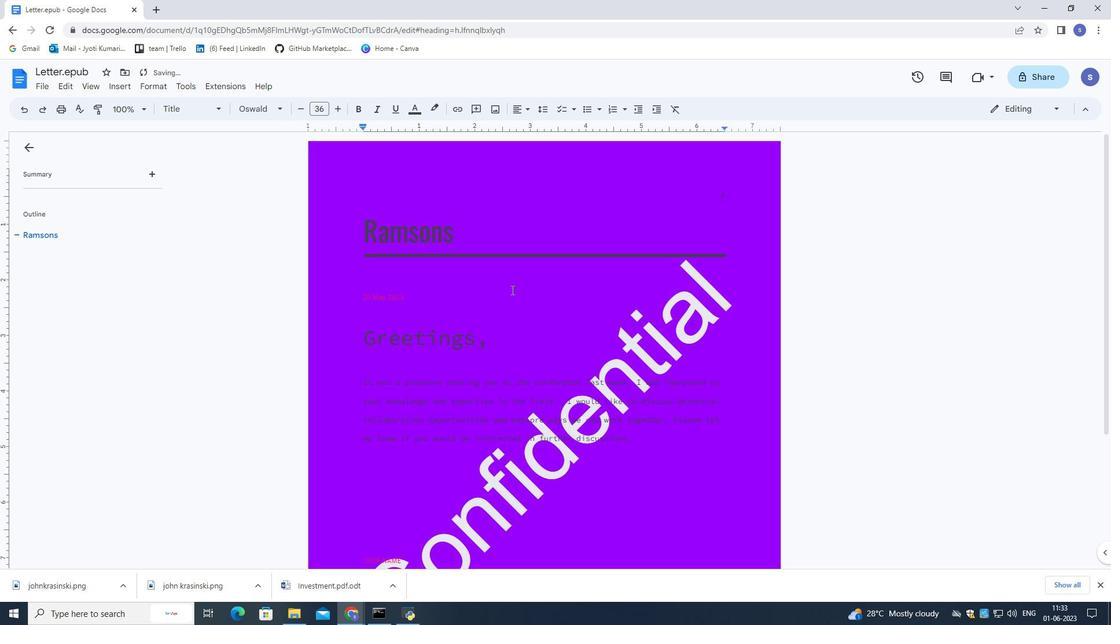 
Action: Mouse scrolled (513, 292) with delta (0, 0)
Screenshot: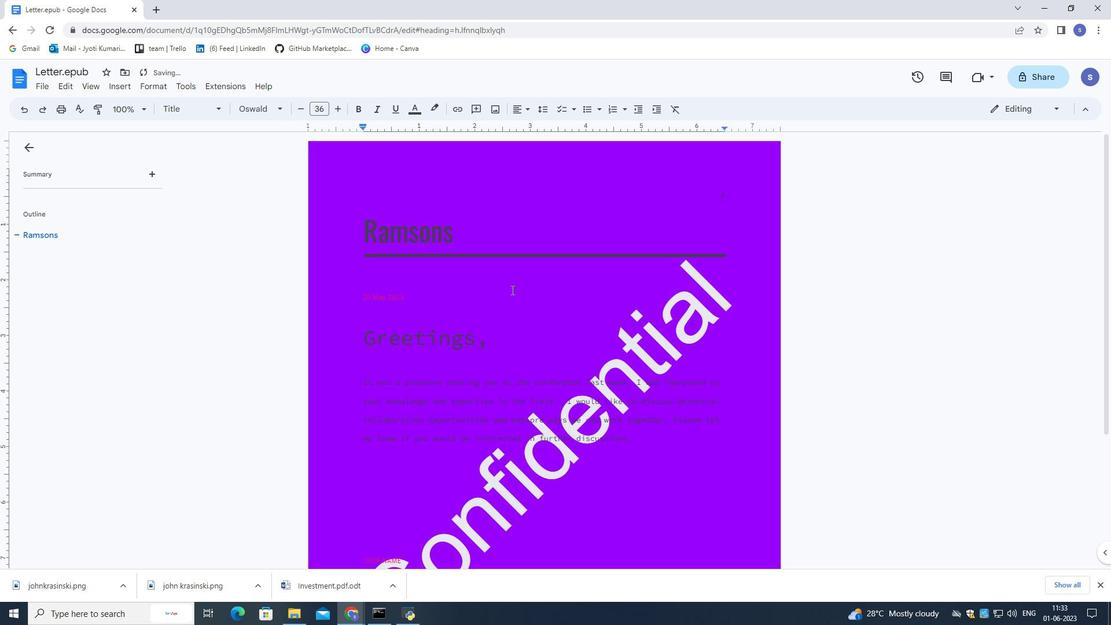 
Action: Mouse scrolled (513, 292) with delta (0, 0)
Screenshot: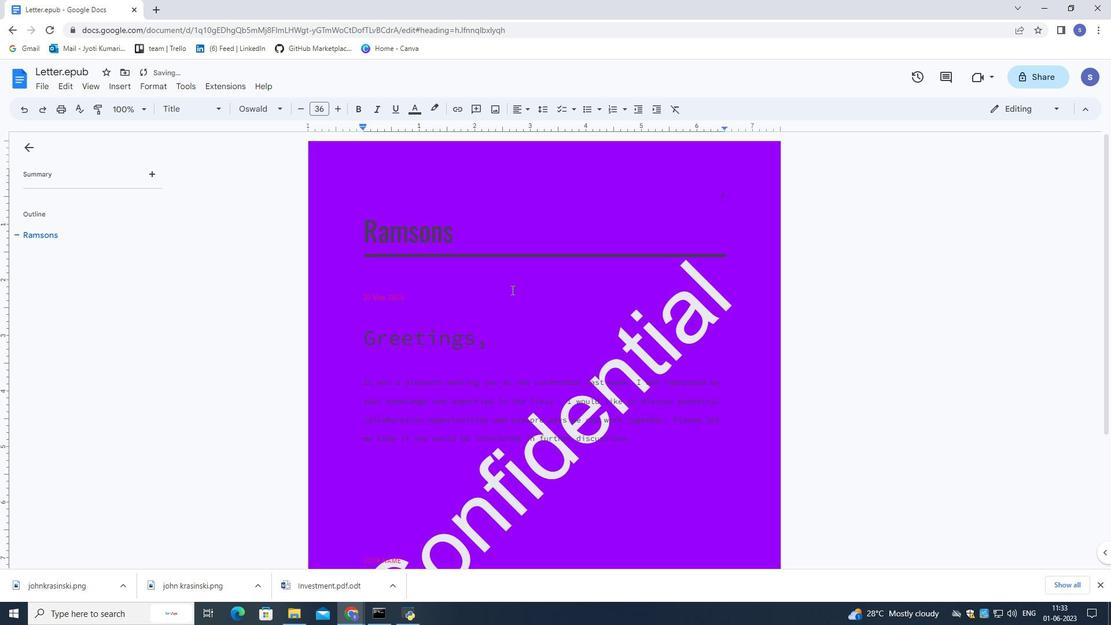 
Action: Mouse moved to (513, 293)
Screenshot: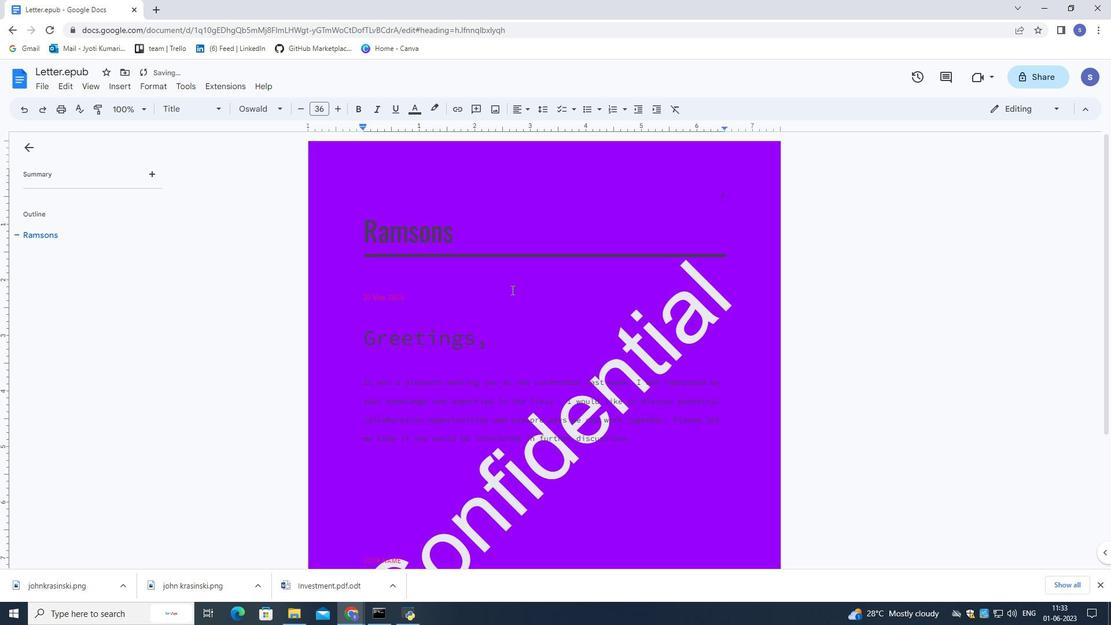 
Action: Mouse scrolled (513, 292) with delta (0, 0)
Screenshot: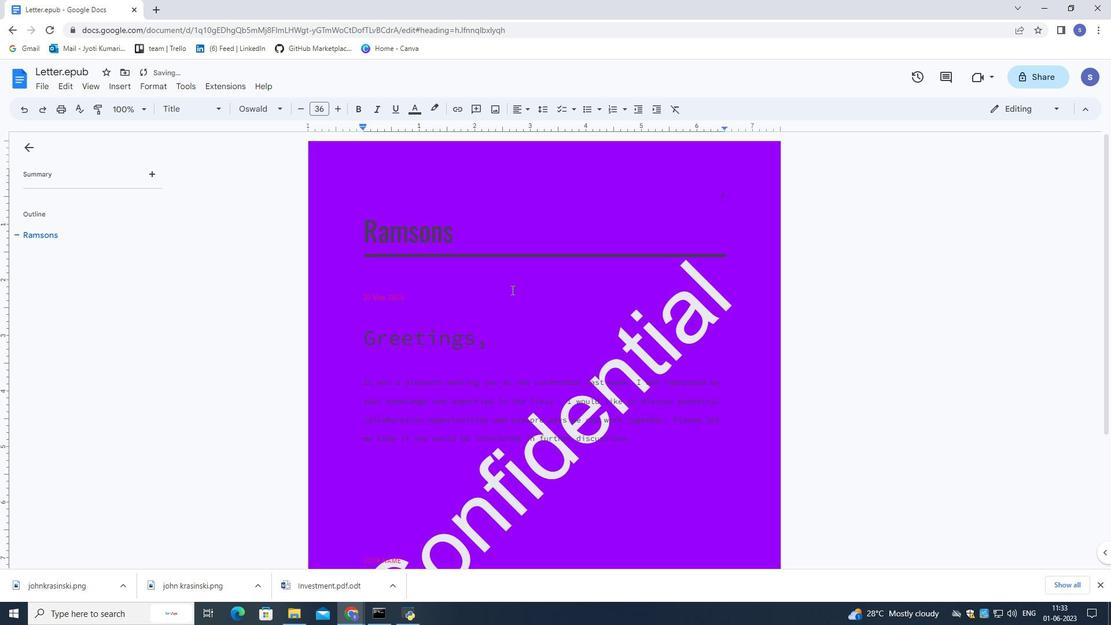 
Action: Mouse scrolled (513, 292) with delta (0, 0)
Screenshot: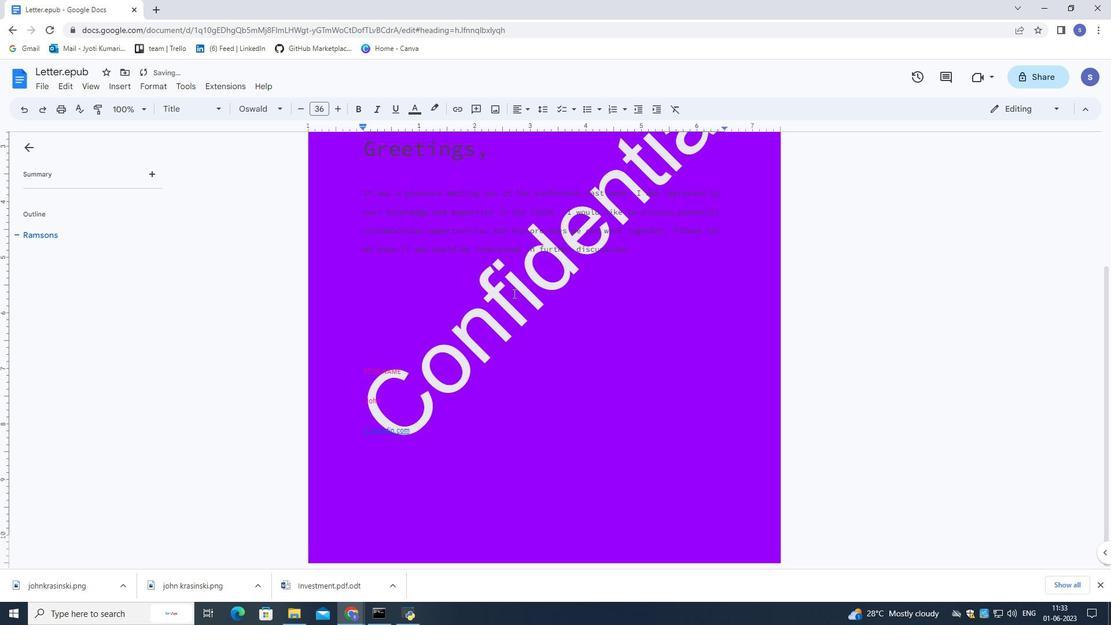 
Action: Mouse scrolled (513, 292) with delta (0, 0)
Screenshot: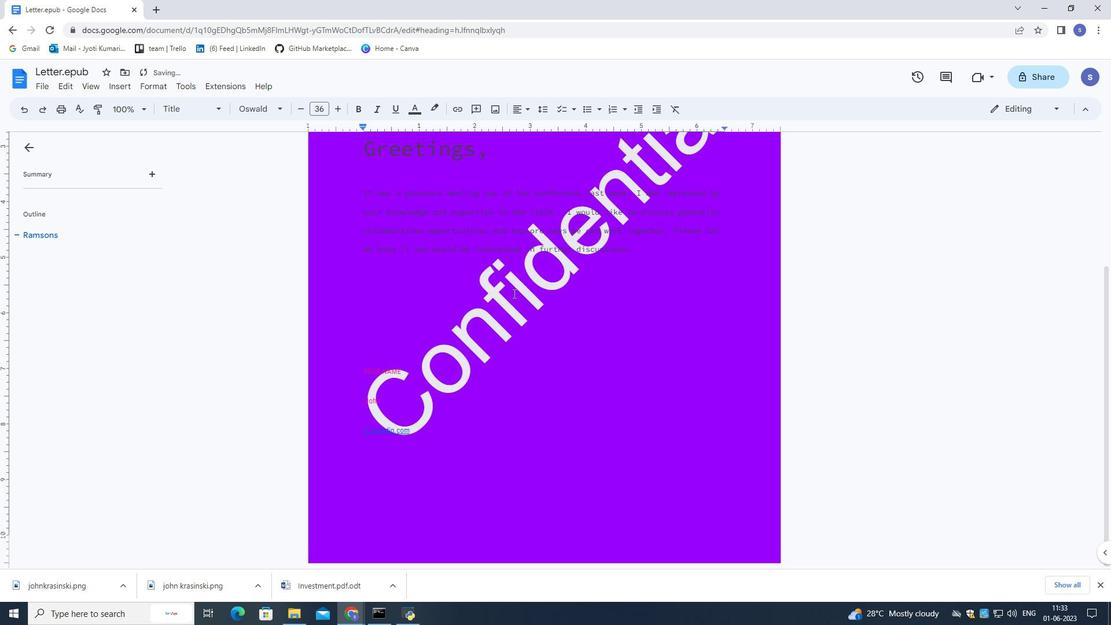 
Action: Mouse scrolled (513, 292) with delta (0, 0)
Screenshot: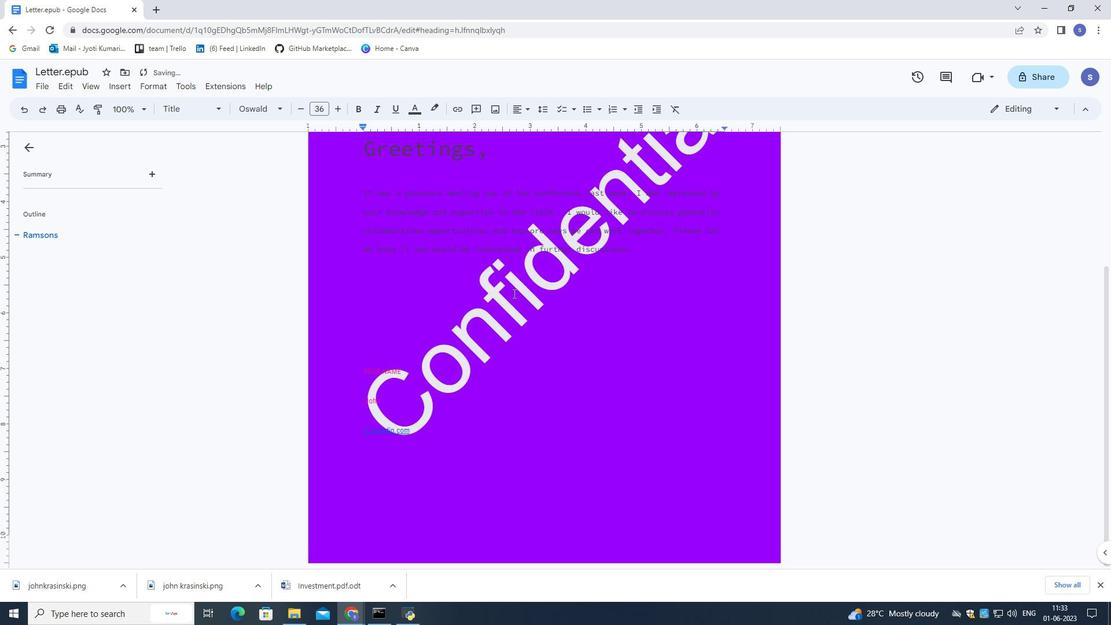 
Action: Mouse scrolled (513, 292) with delta (0, 0)
Screenshot: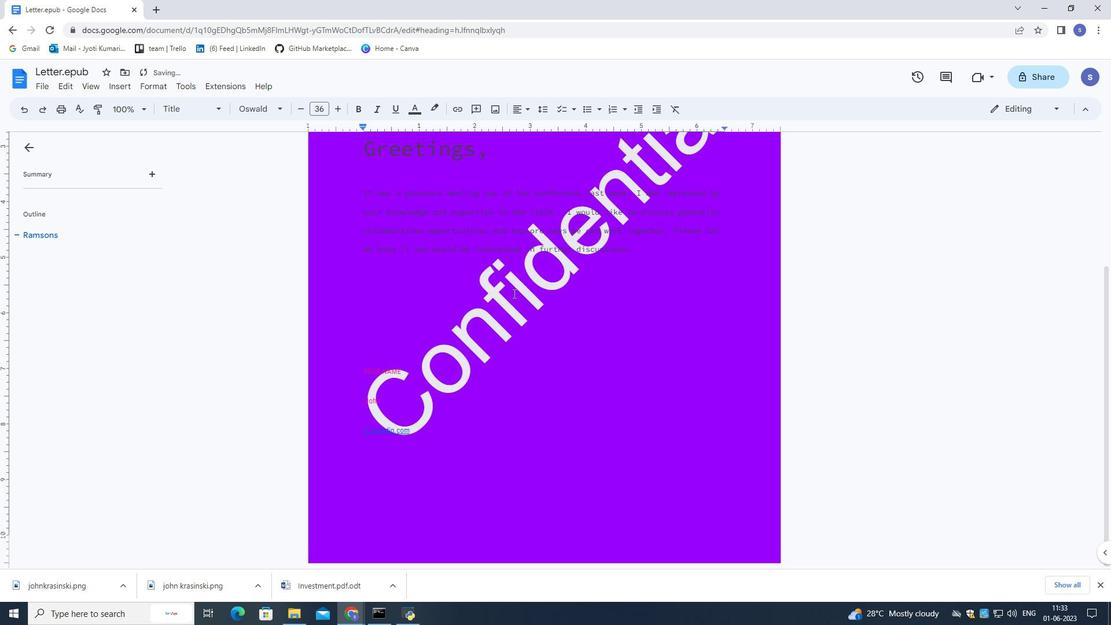 
Action: Mouse scrolled (513, 292) with delta (0, 0)
Screenshot: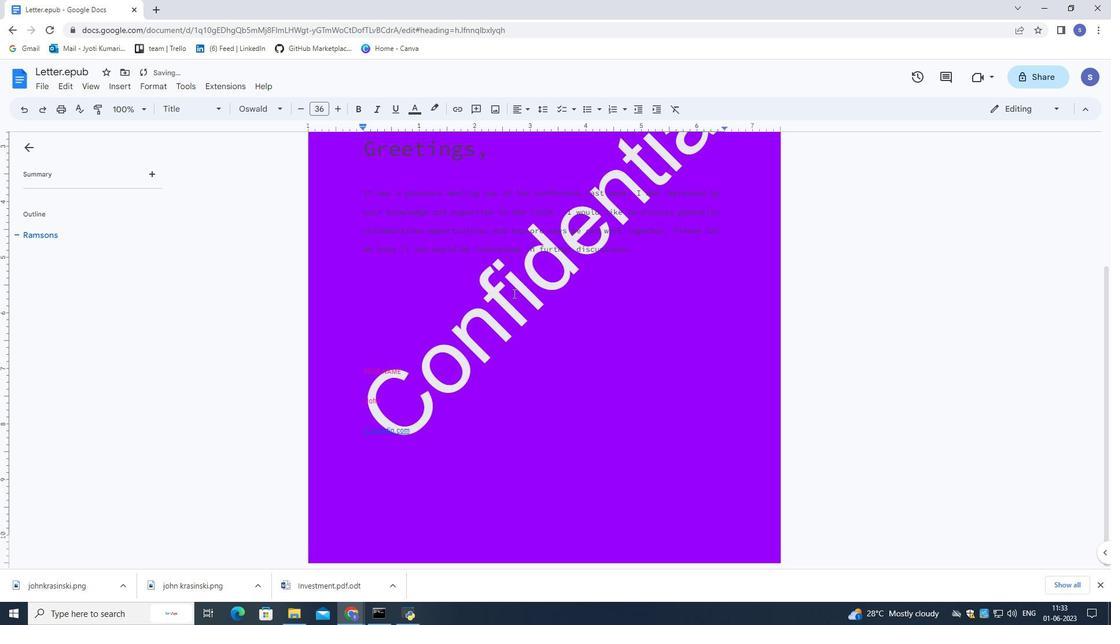 
Action: Mouse scrolled (513, 292) with delta (0, 0)
Screenshot: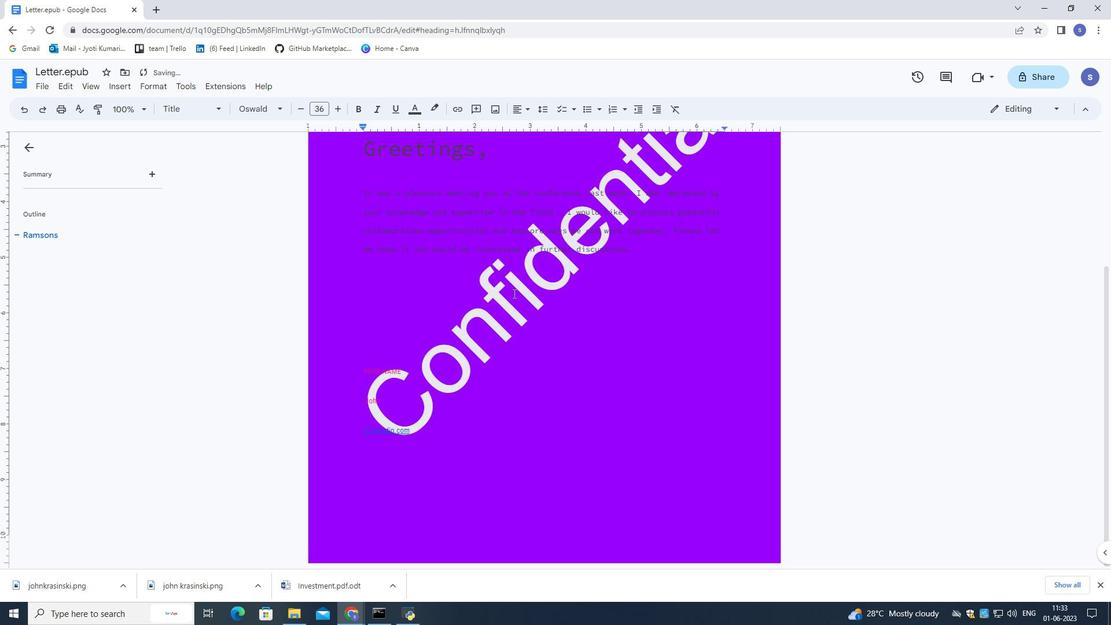 
Action: Mouse scrolled (513, 294) with delta (0, 0)
Screenshot: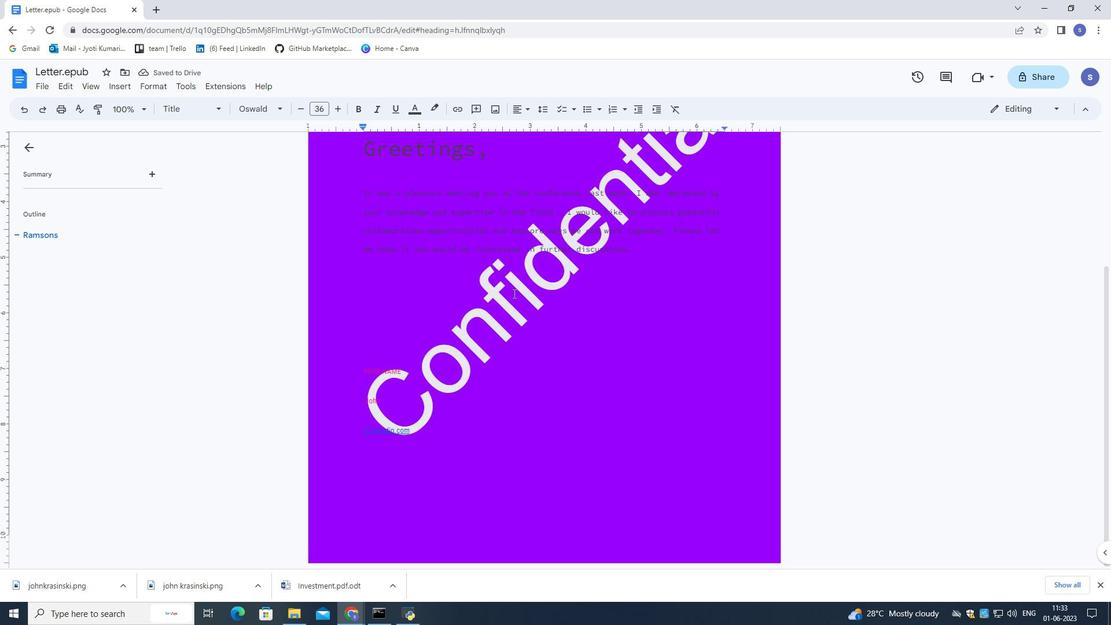 
Action: Mouse scrolled (513, 294) with delta (0, 0)
Screenshot: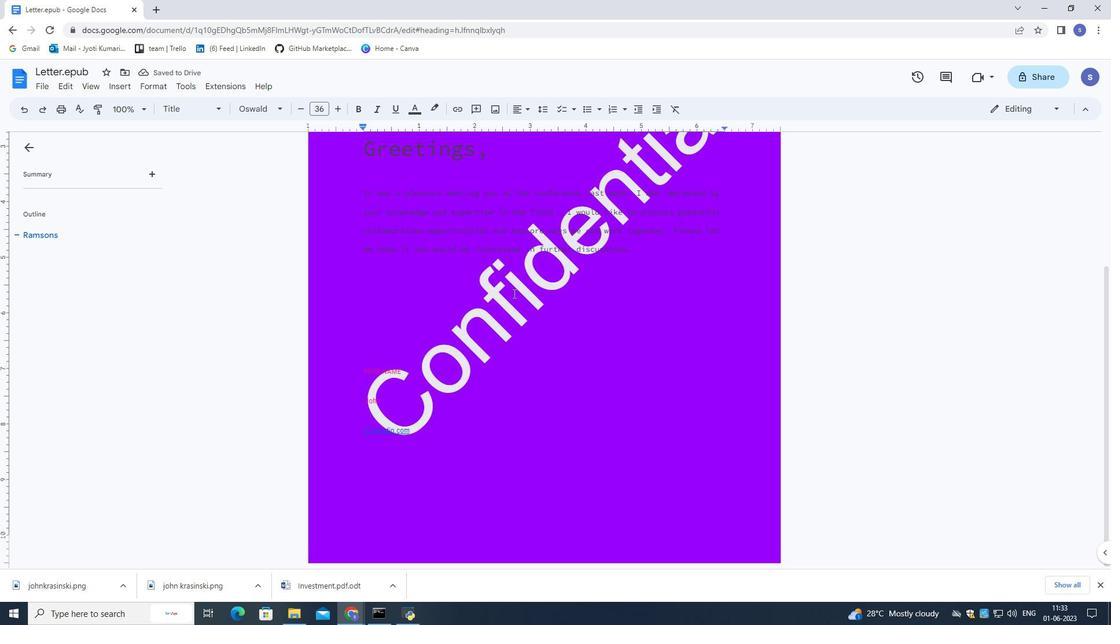 
Action: Mouse scrolled (513, 294) with delta (0, 0)
Screenshot: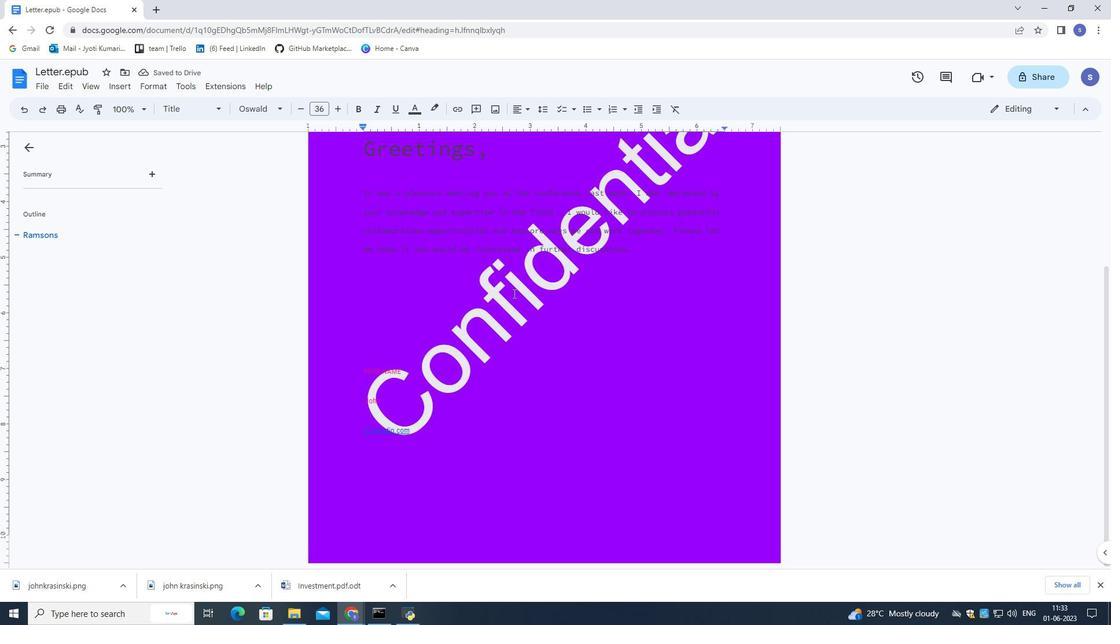 
Action: Mouse scrolled (513, 294) with delta (0, 0)
Screenshot: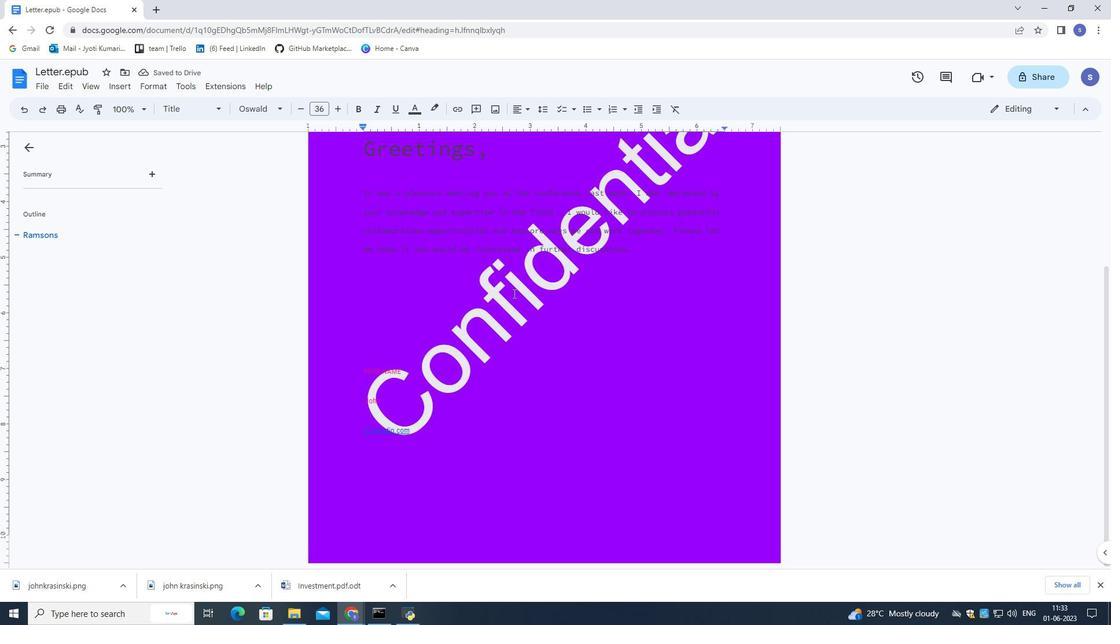 
Action: Mouse scrolled (513, 294) with delta (0, 0)
Screenshot: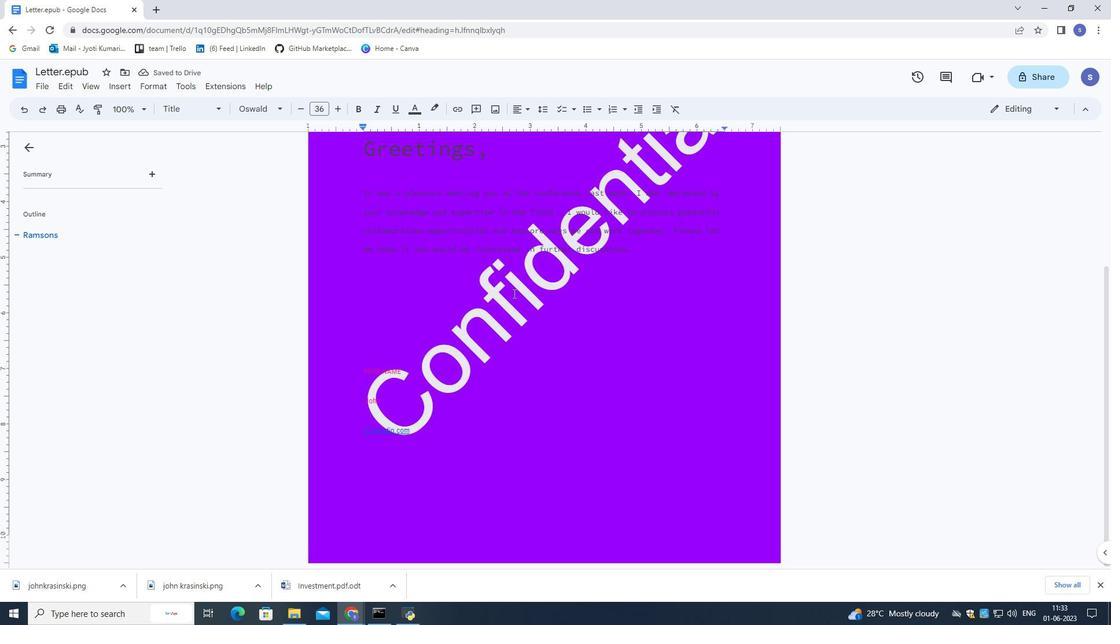 
Action: Mouse scrolled (513, 294) with delta (0, 0)
Screenshot: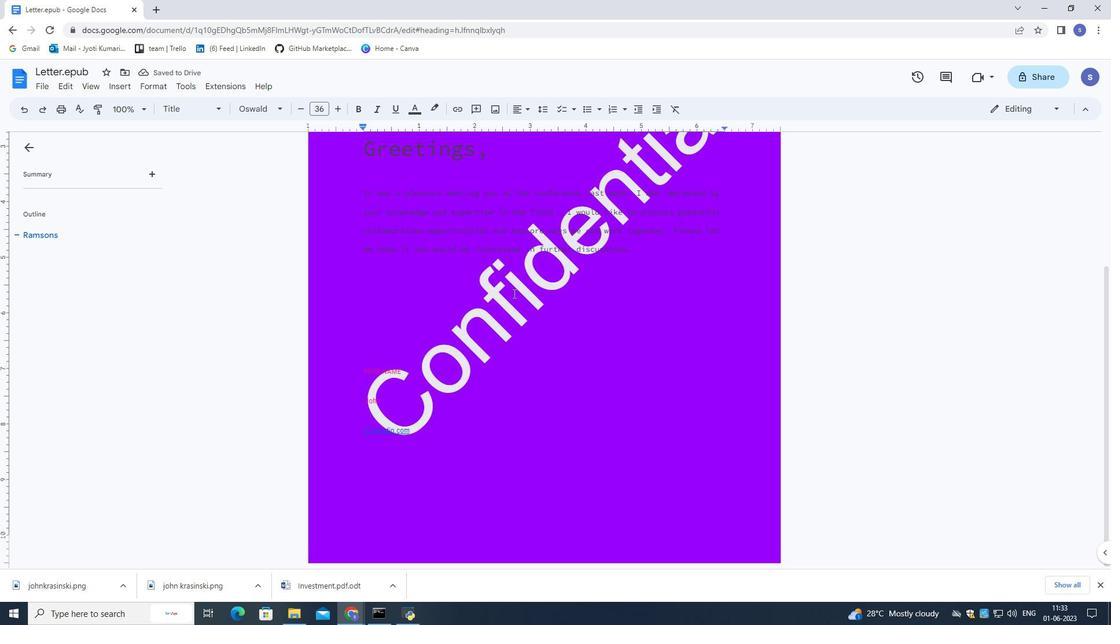 
Action: Mouse scrolled (513, 294) with delta (0, 0)
Screenshot: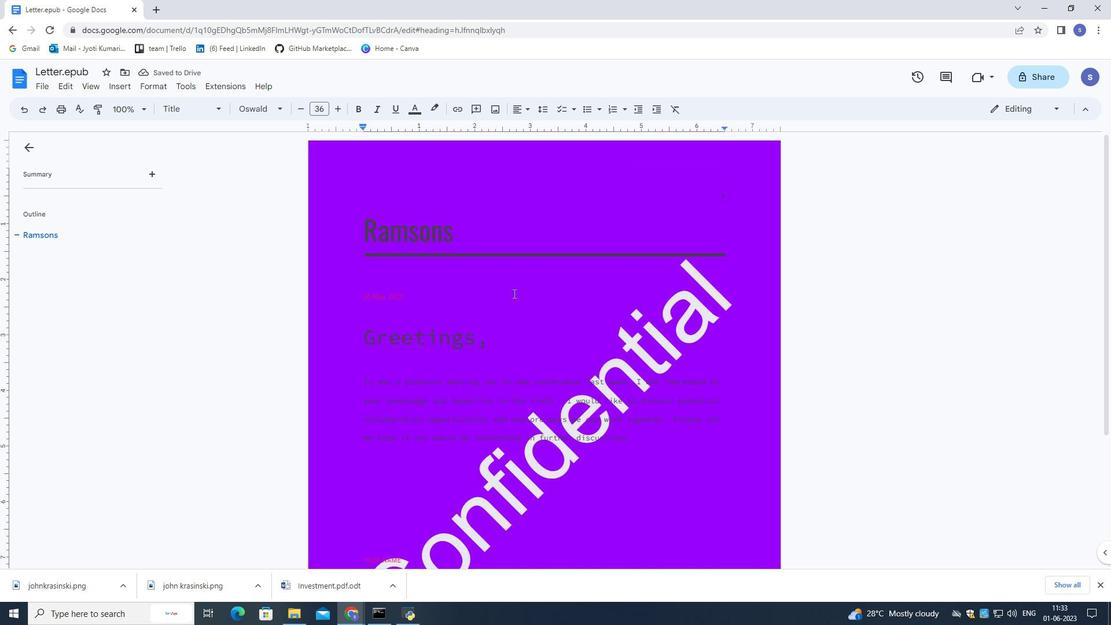 
Action: Mouse scrolled (513, 294) with delta (0, 0)
Screenshot: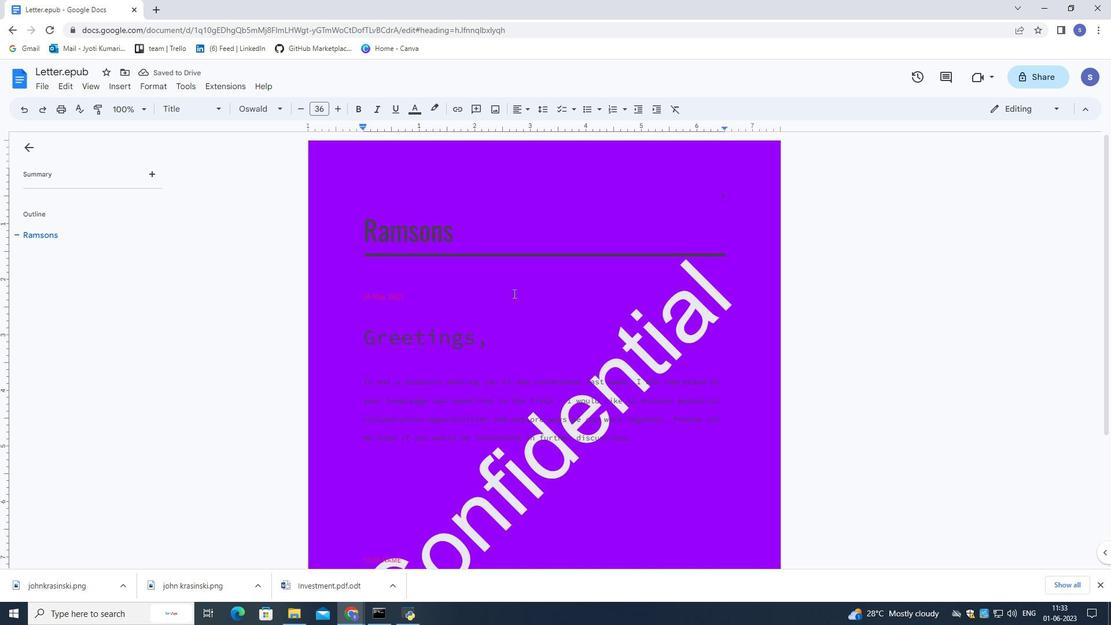 
Action: Mouse scrolled (513, 294) with delta (0, 0)
Screenshot: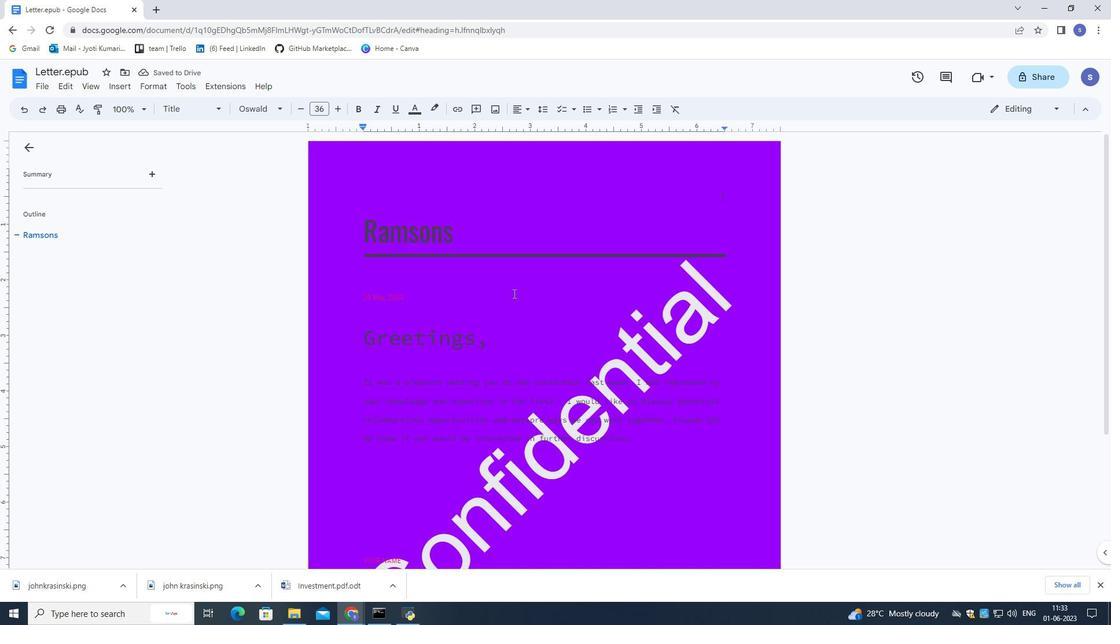 
Action: Mouse moved to (513, 292)
Screenshot: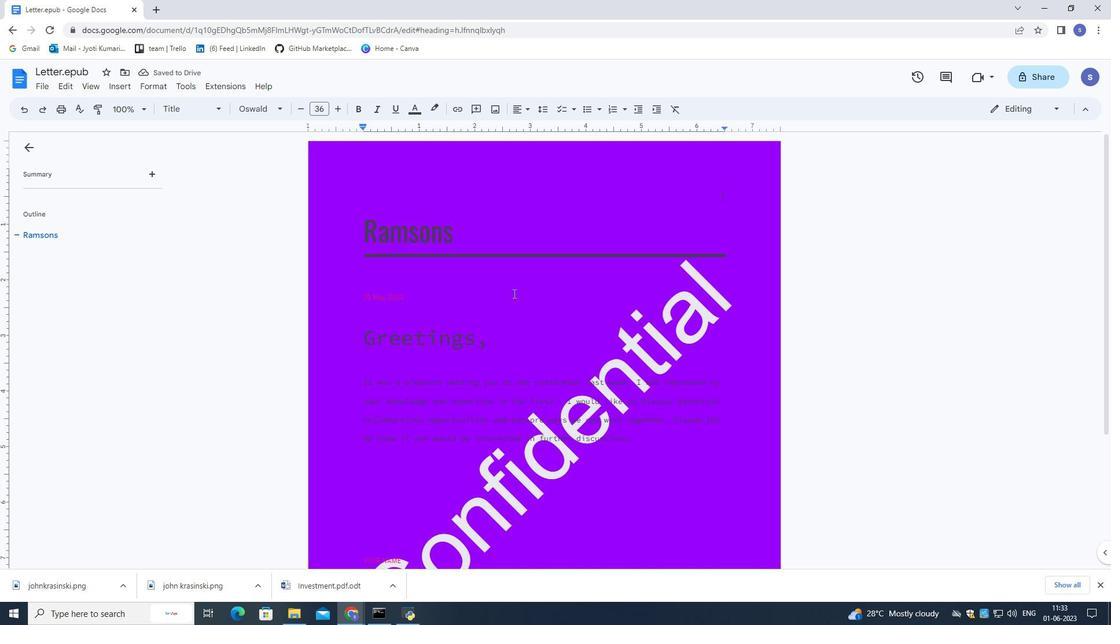 
Action: Mouse scrolled (513, 292) with delta (0, 0)
Screenshot: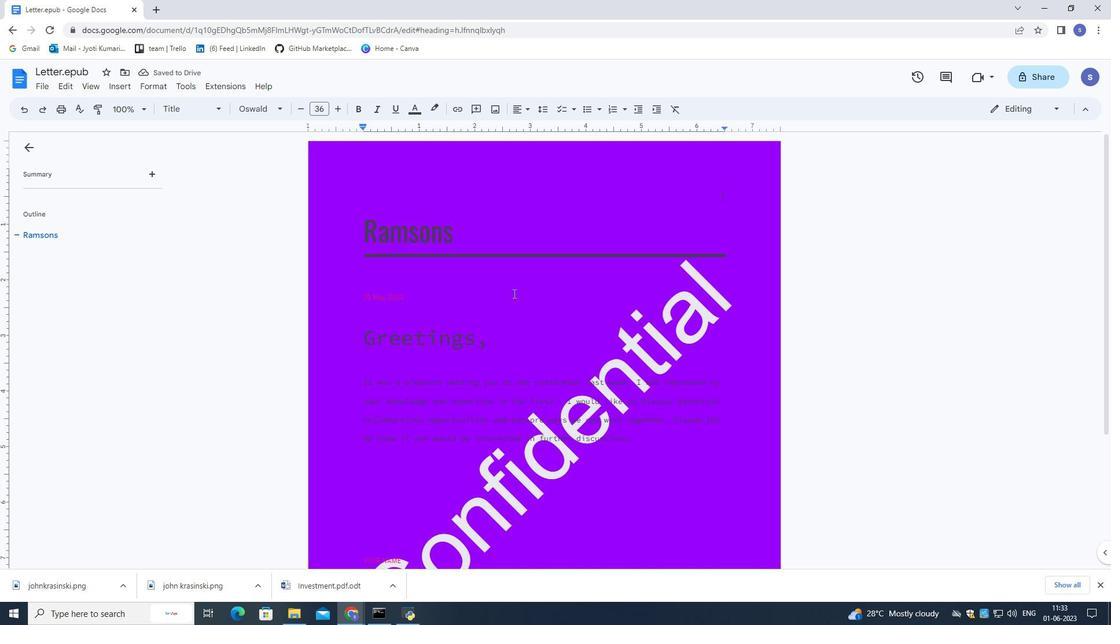 
Action: Mouse moved to (513, 282)
Screenshot: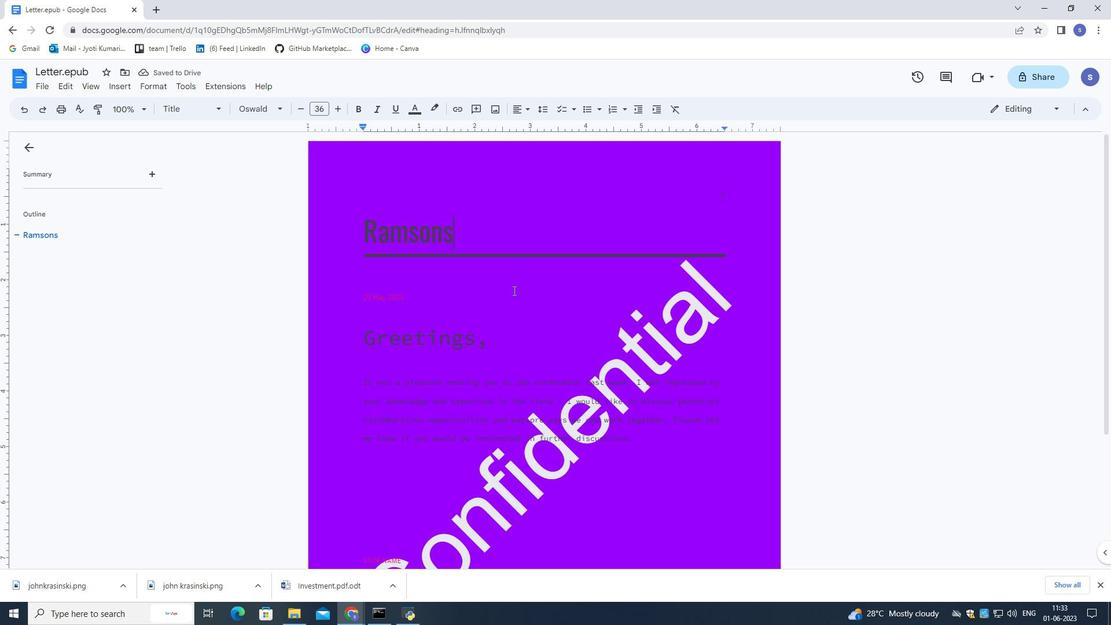 
